 Task: Create a sub task Gather and Analyse Requirements for the task  Implement a new cloud-based quality management system for a company in the project BroaderPath , assign it to team member softage.3@softage.net and update the status of the sub task to  Off Track , set the priority of the sub task to High
Action: Mouse moved to (847, 365)
Screenshot: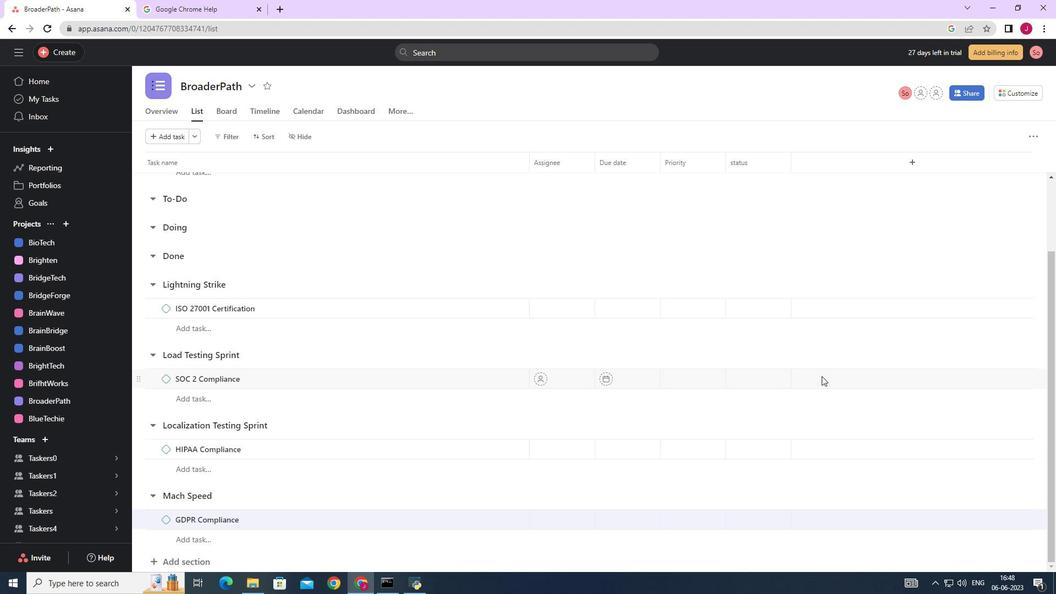 
Action: Mouse scrolled (847, 365) with delta (0, 0)
Screenshot: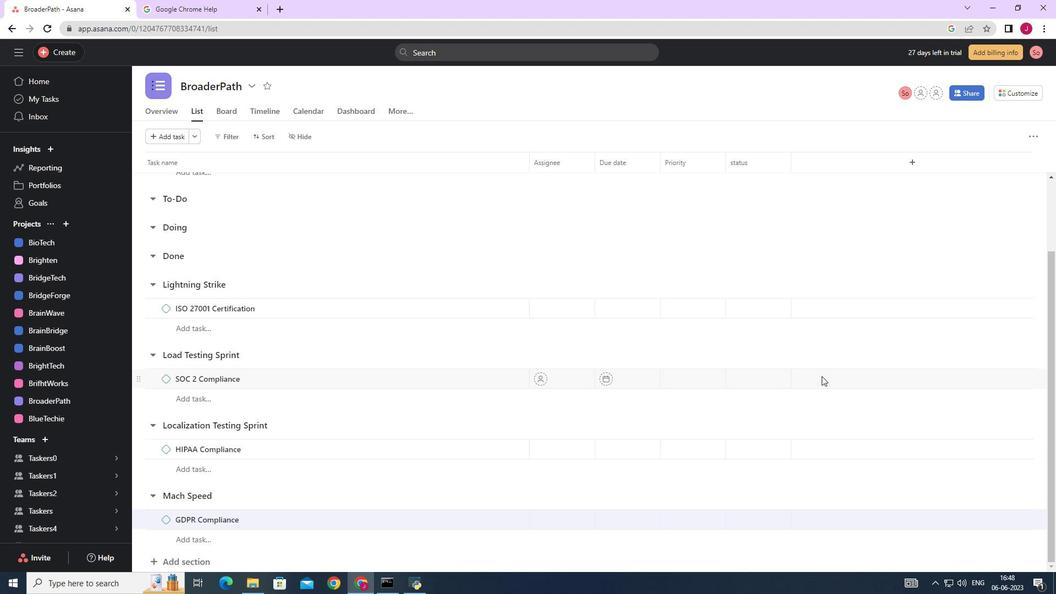 
Action: Mouse moved to (848, 365)
Screenshot: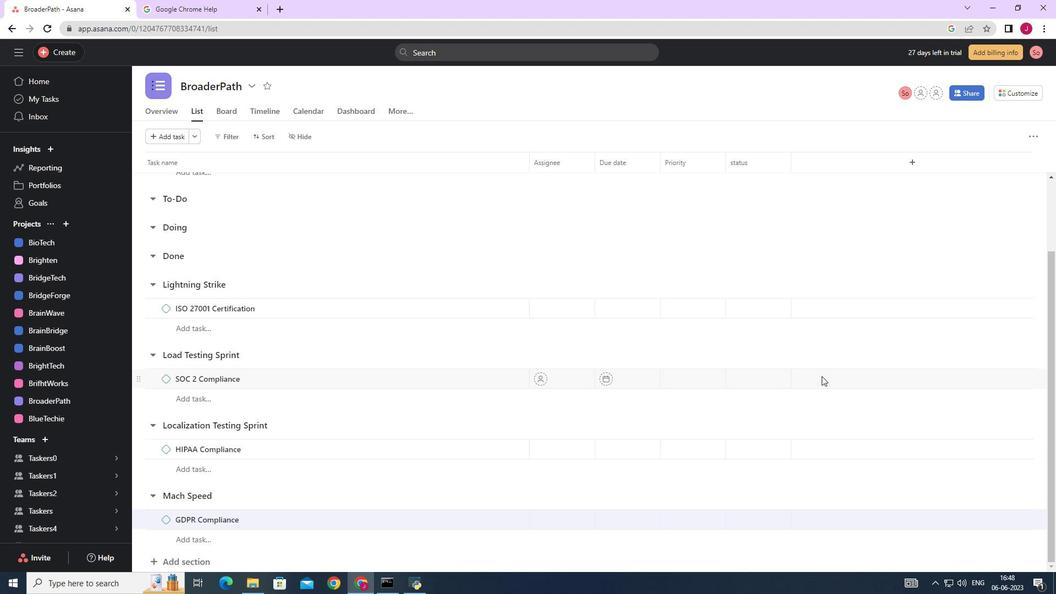 
Action: Mouse scrolled (848, 365) with delta (0, 0)
Screenshot: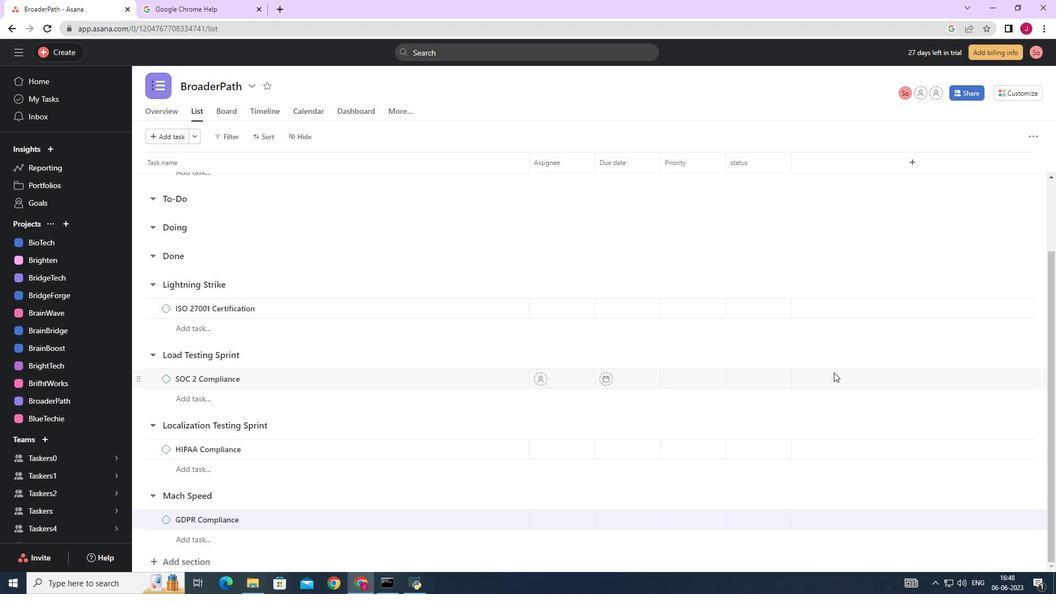 
Action: Mouse moved to (849, 365)
Screenshot: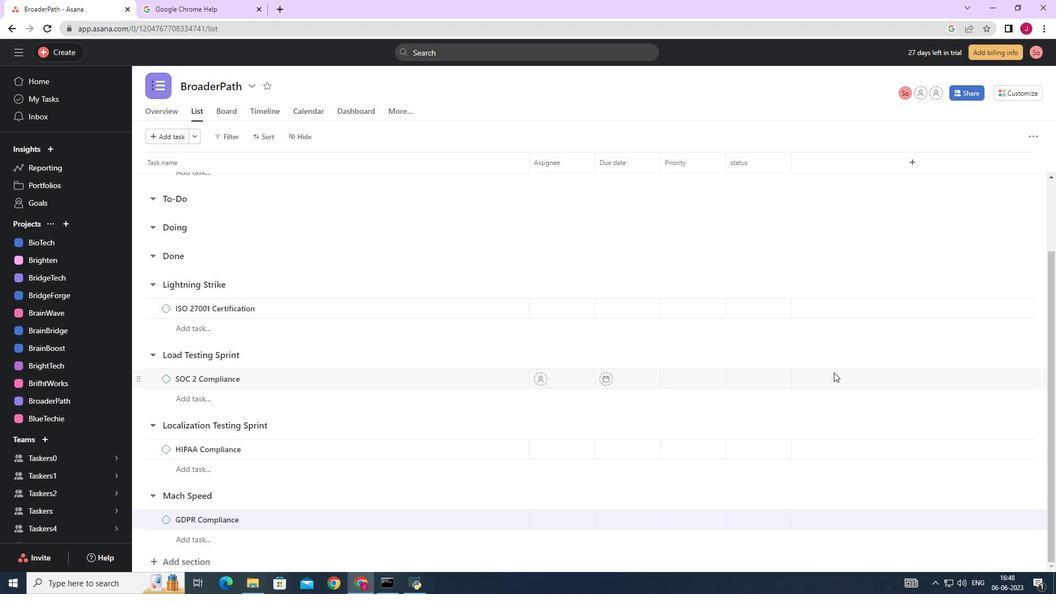 
Action: Mouse scrolled (849, 365) with delta (0, 0)
Screenshot: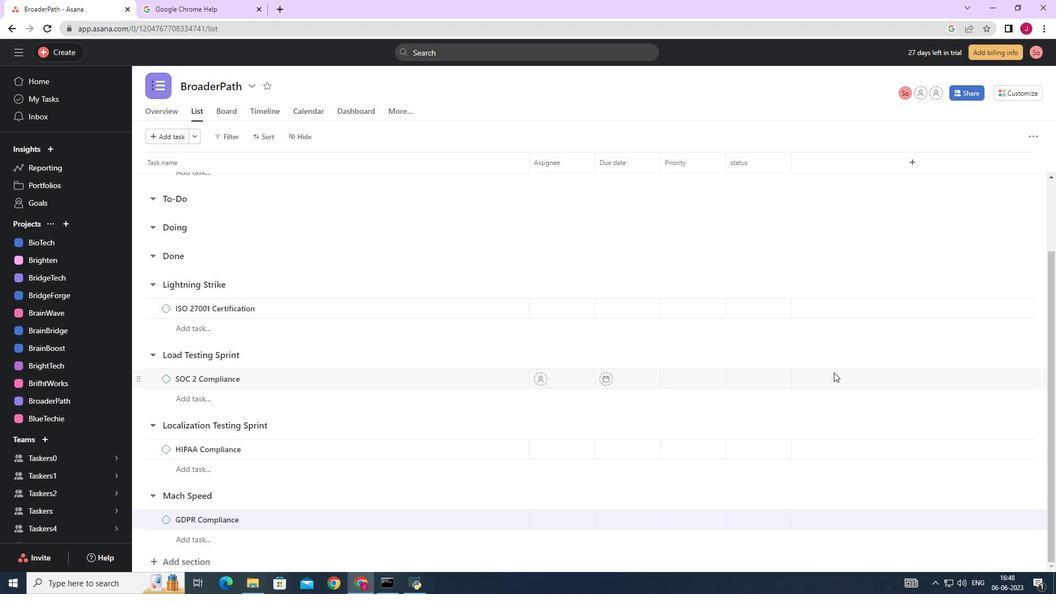 
Action: Mouse moved to (850, 365)
Screenshot: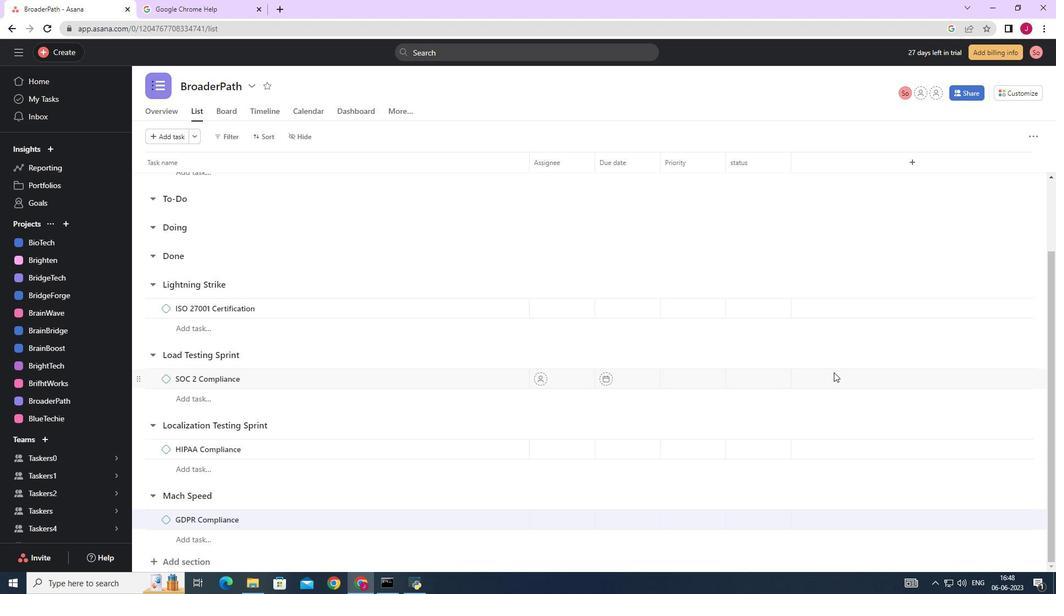 
Action: Mouse scrolled (850, 364) with delta (0, 0)
Screenshot: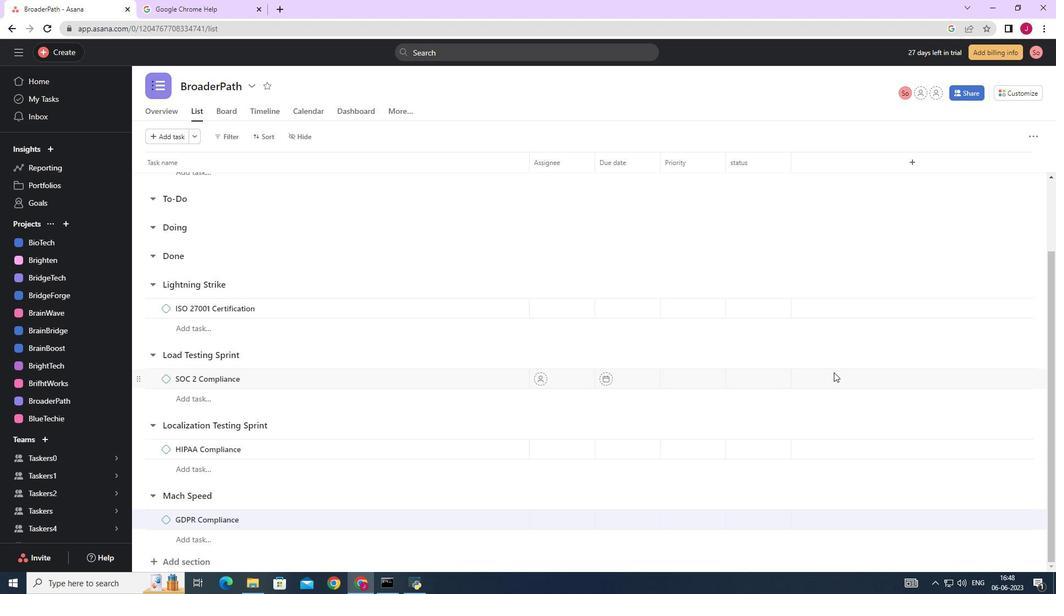
Action: Mouse moved to (853, 362)
Screenshot: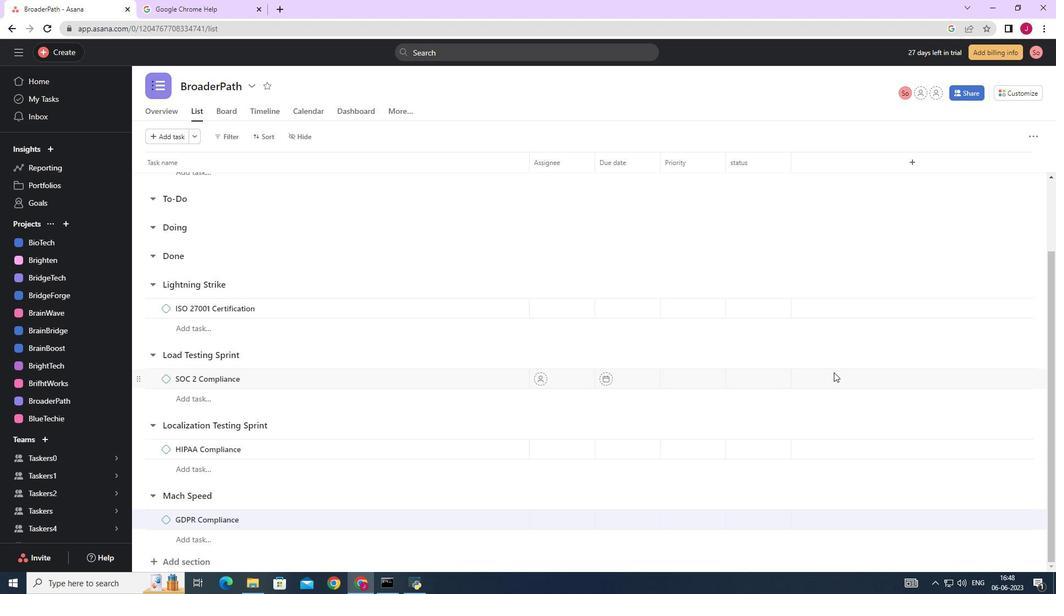 
Action: Mouse scrolled (852, 363) with delta (0, 0)
Screenshot: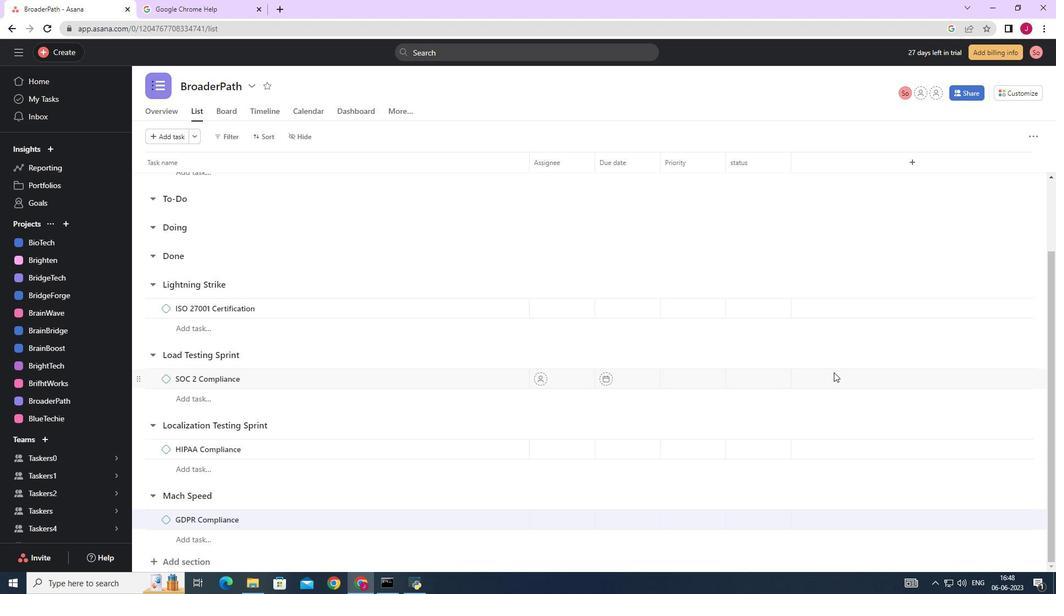 
Action: Mouse moved to (778, 288)
Screenshot: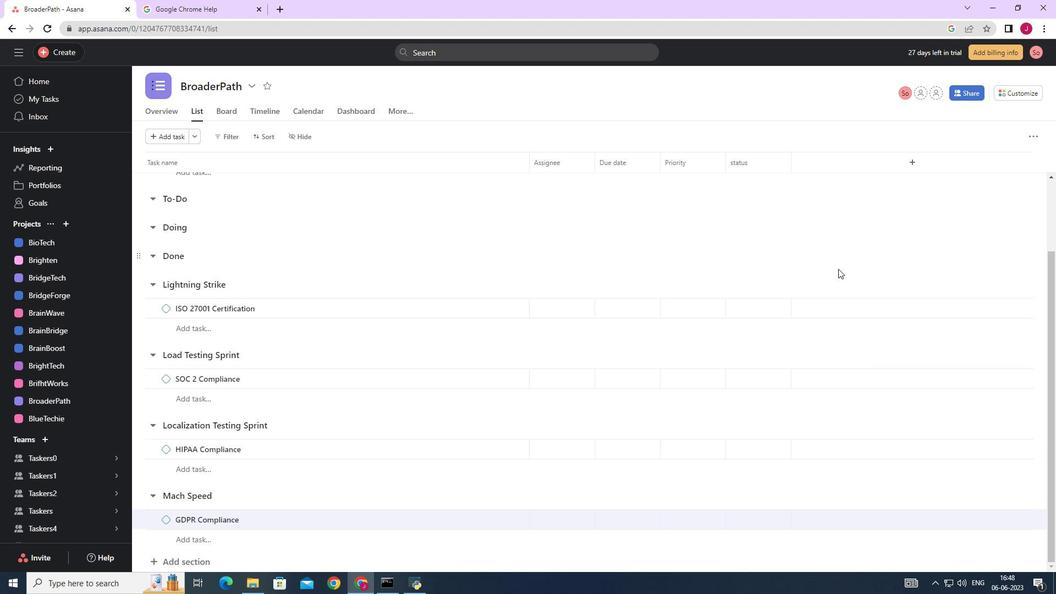 
Action: Mouse scrolled (778, 288) with delta (0, 0)
Screenshot: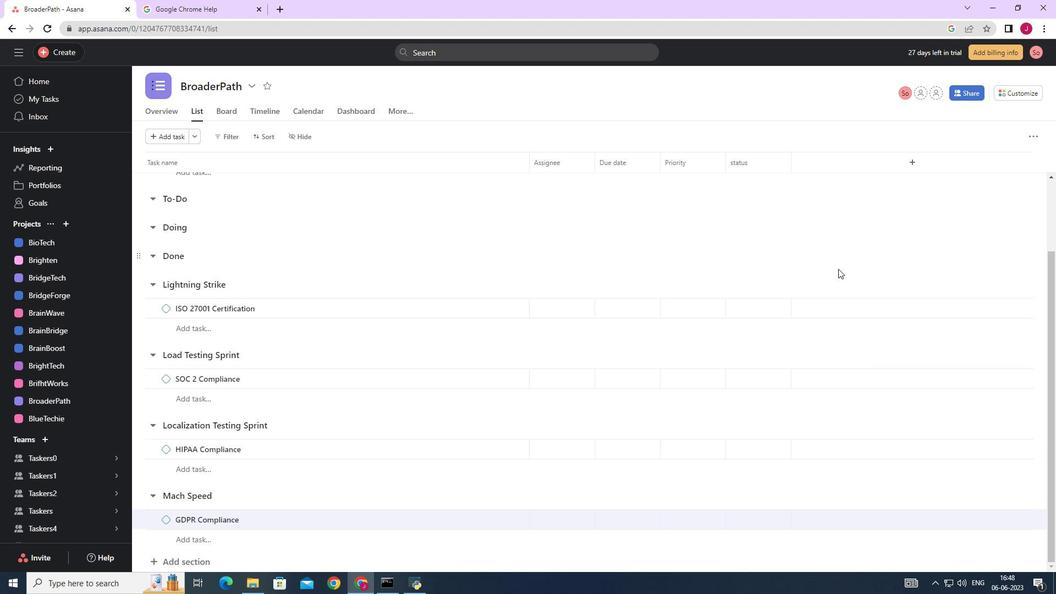 
Action: Mouse moved to (771, 288)
Screenshot: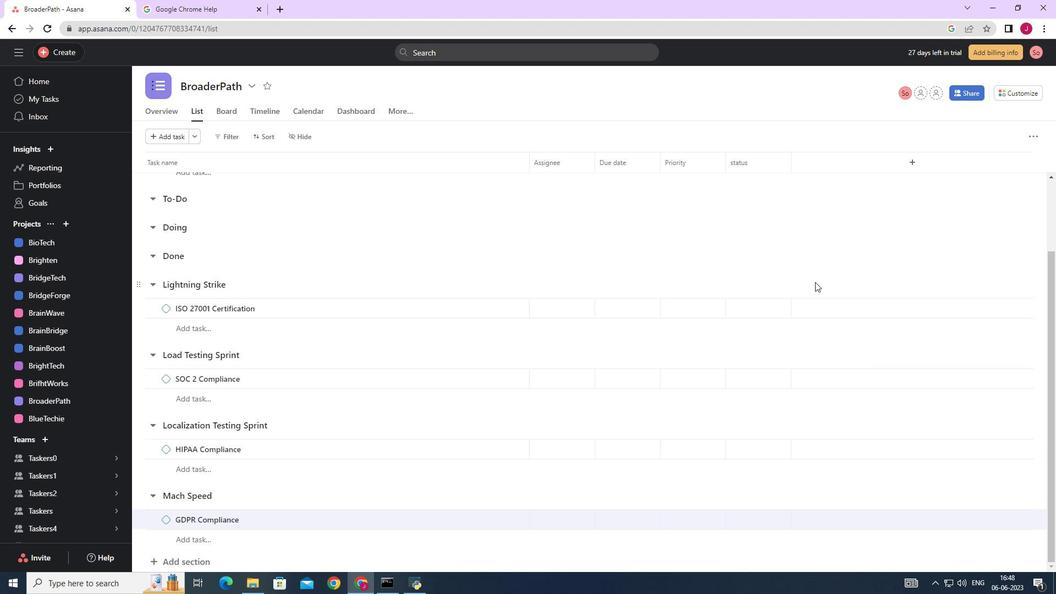 
Action: Mouse scrolled (775, 288) with delta (0, 0)
Screenshot: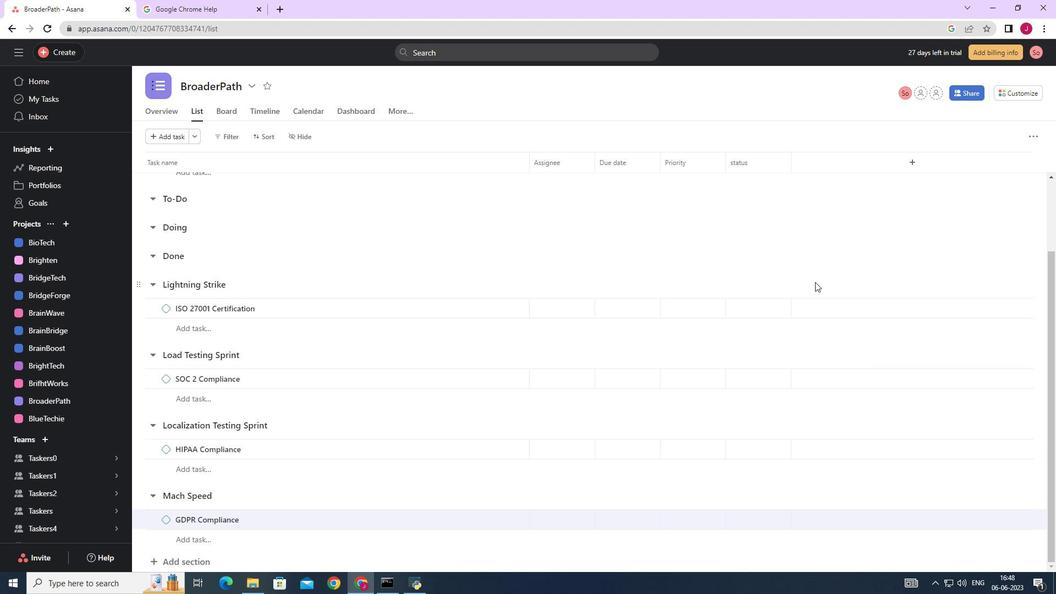
Action: Mouse moved to (764, 288)
Screenshot: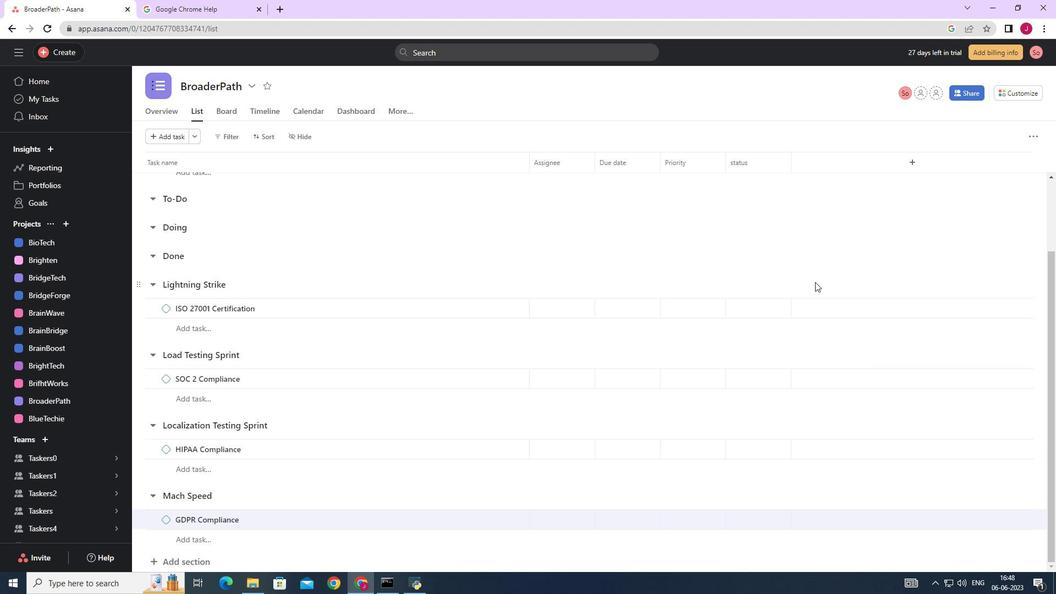 
Action: Mouse scrolled (768, 288) with delta (0, 0)
Screenshot: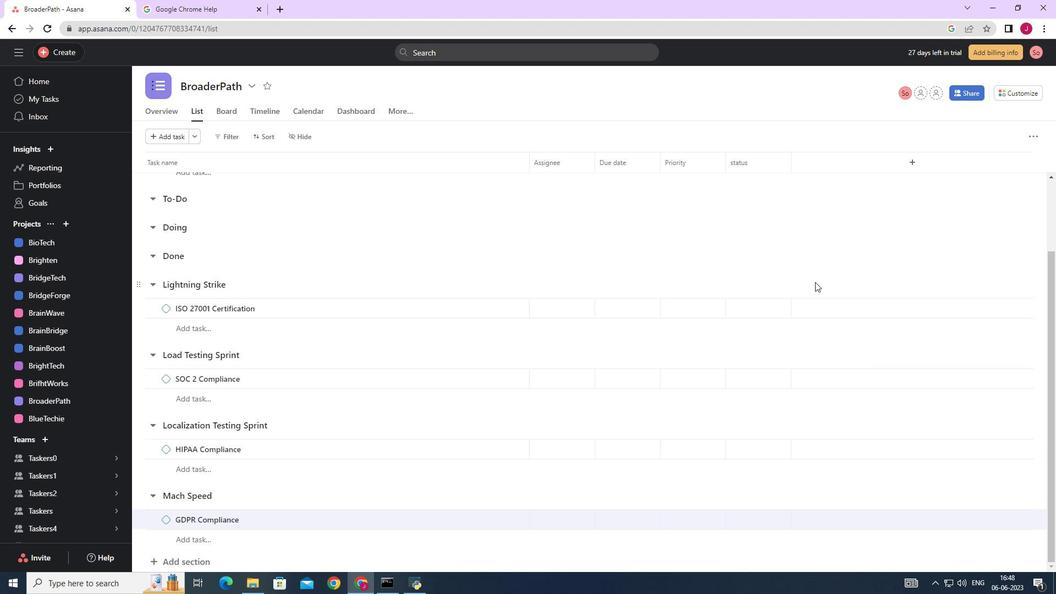 
Action: Mouse moved to (748, 288)
Screenshot: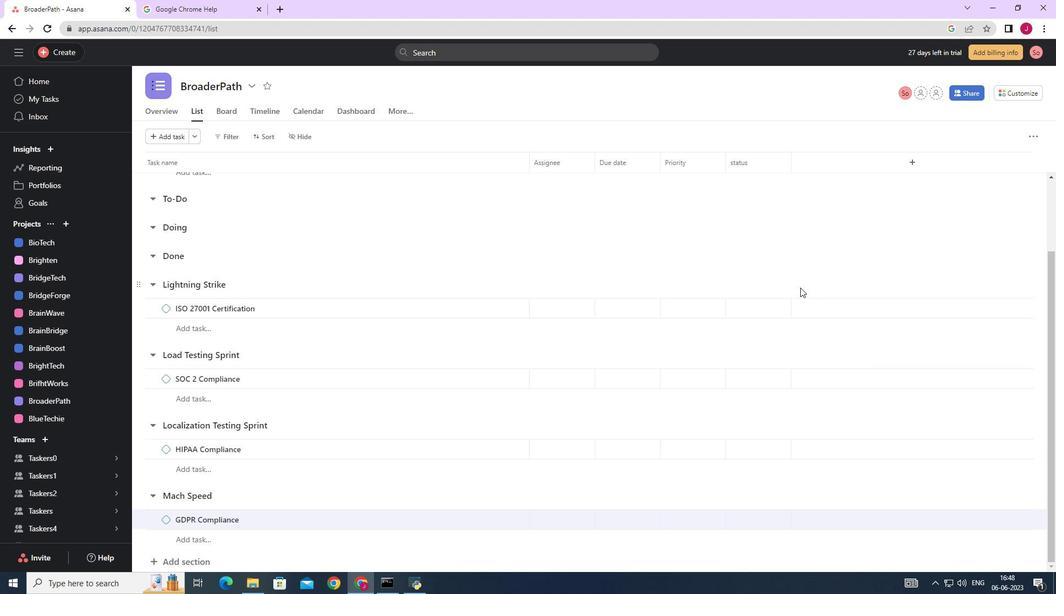 
Action: Mouse scrolled (760, 288) with delta (0, 0)
Screenshot: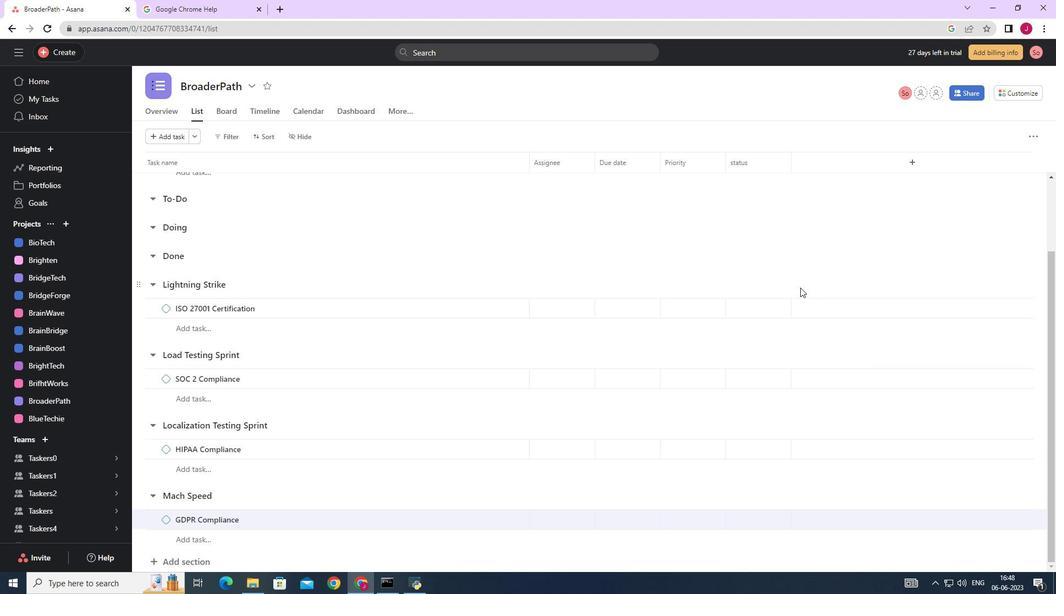 
Action: Mouse moved to (694, 275)
Screenshot: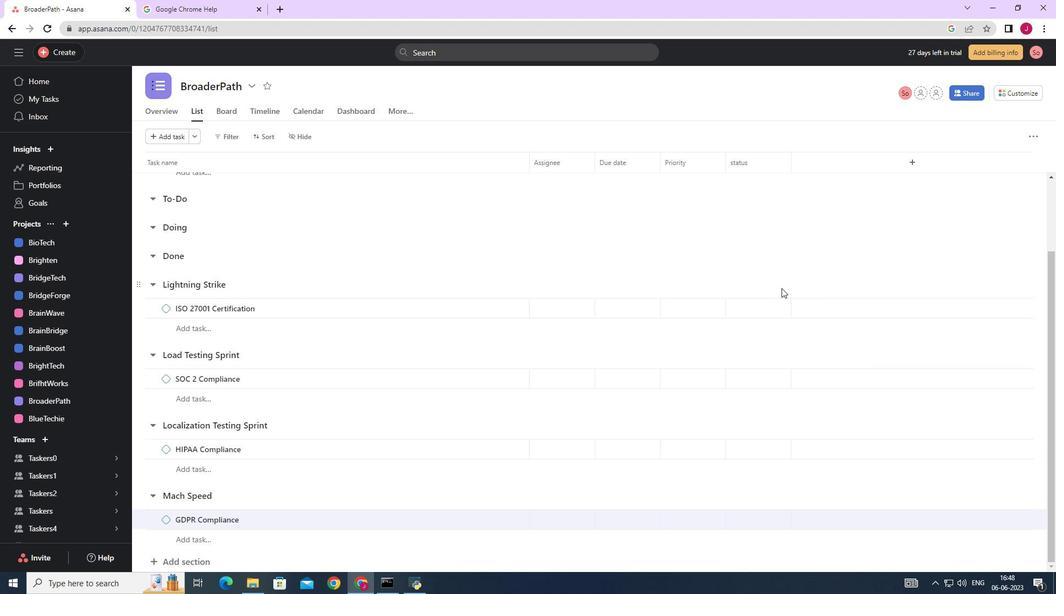 
Action: Mouse scrolled (719, 280) with delta (0, 0)
Screenshot: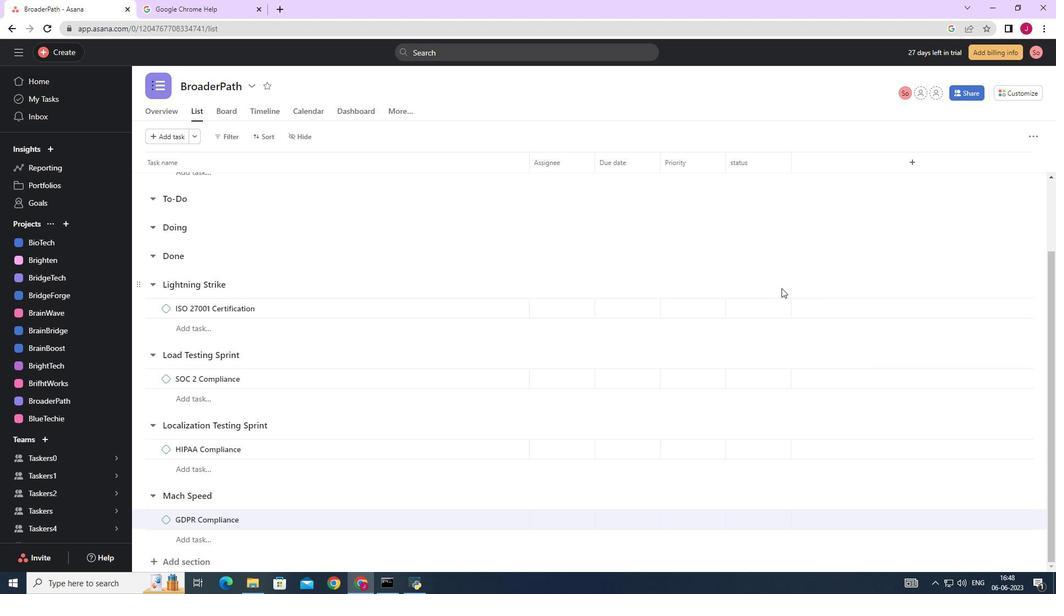 
Action: Mouse moved to (473, 320)
Screenshot: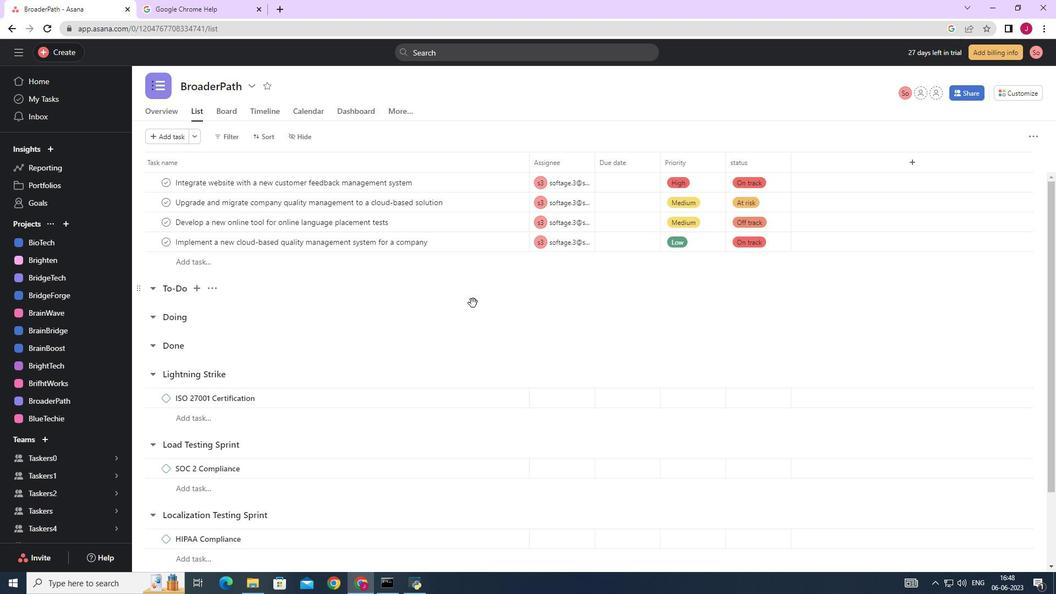 
Action: Mouse scrolled (473, 319) with delta (0, 0)
Screenshot: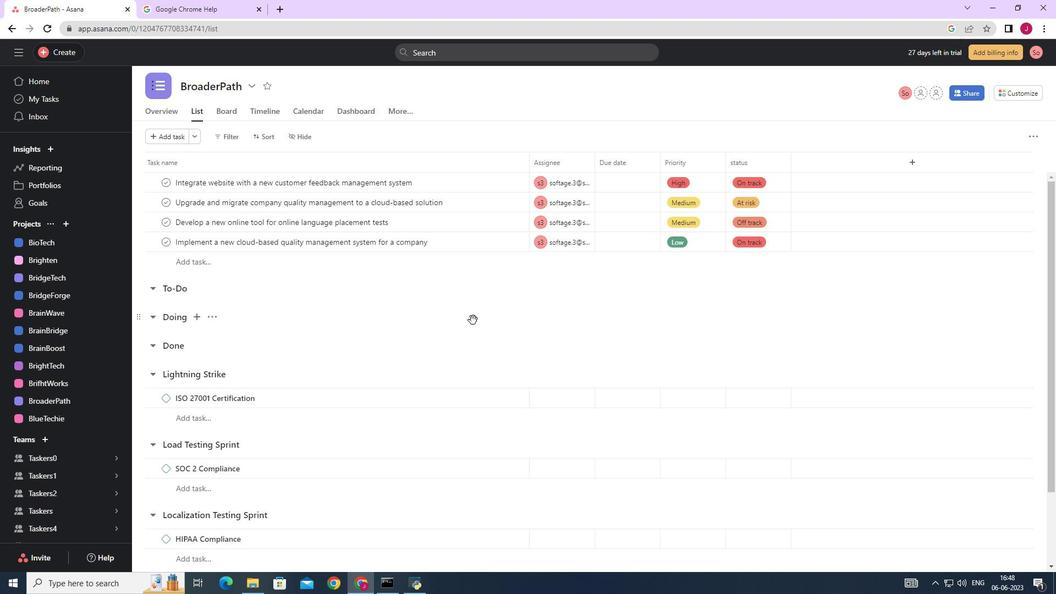 
Action: Mouse scrolled (473, 319) with delta (0, 0)
Screenshot: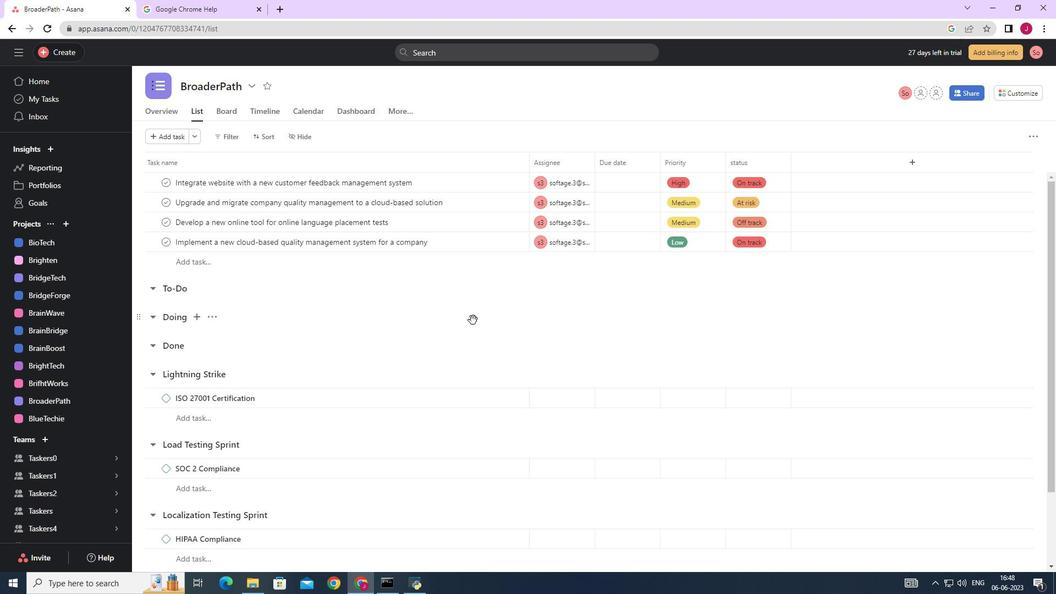 
Action: Mouse scrolled (473, 319) with delta (0, 0)
Screenshot: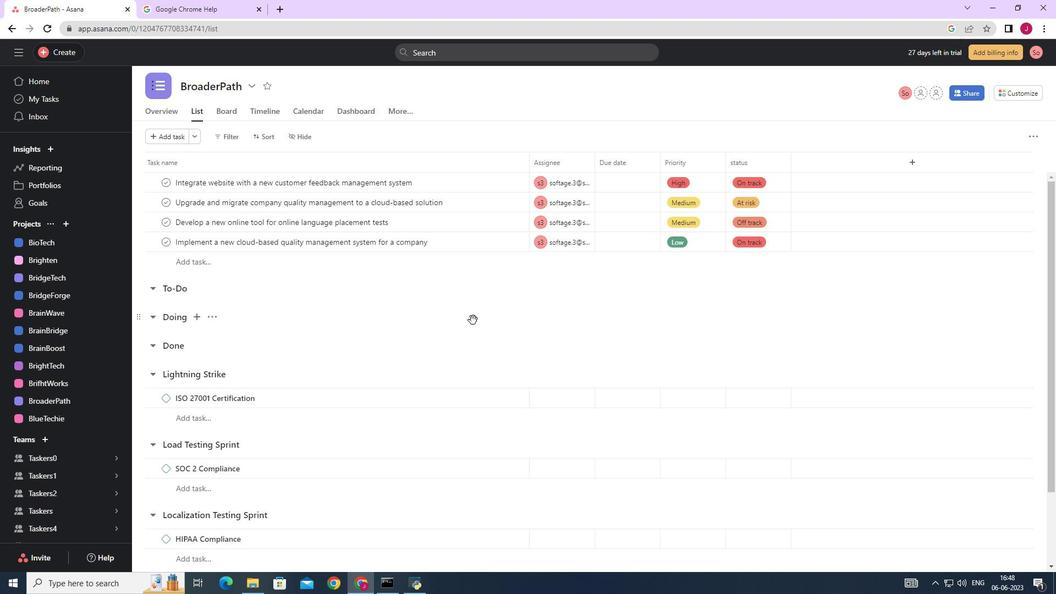 
Action: Mouse scrolled (473, 320) with delta (0, 0)
Screenshot: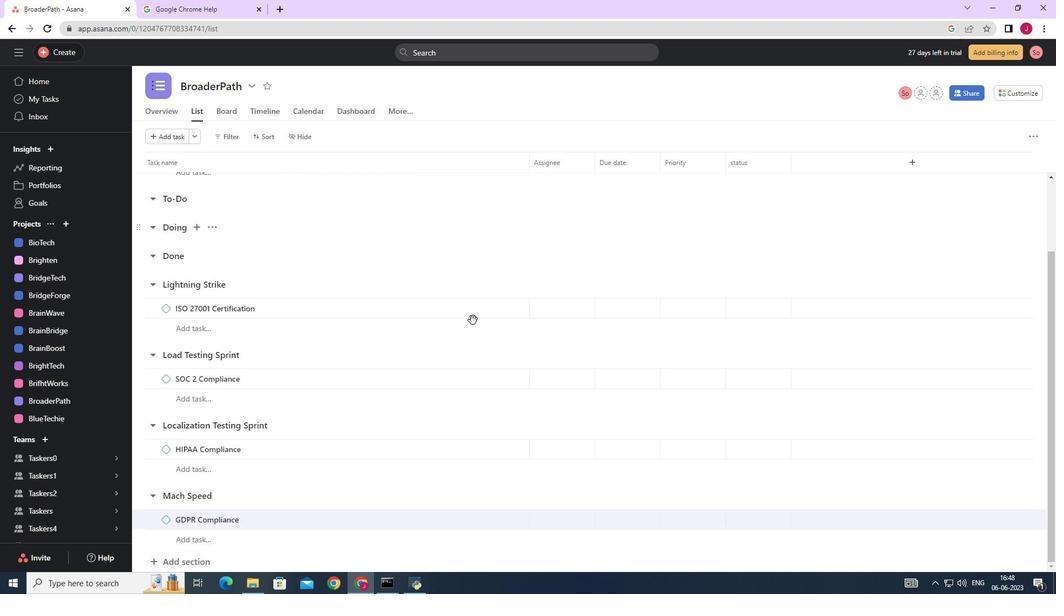 
Action: Mouse scrolled (473, 320) with delta (0, 0)
Screenshot: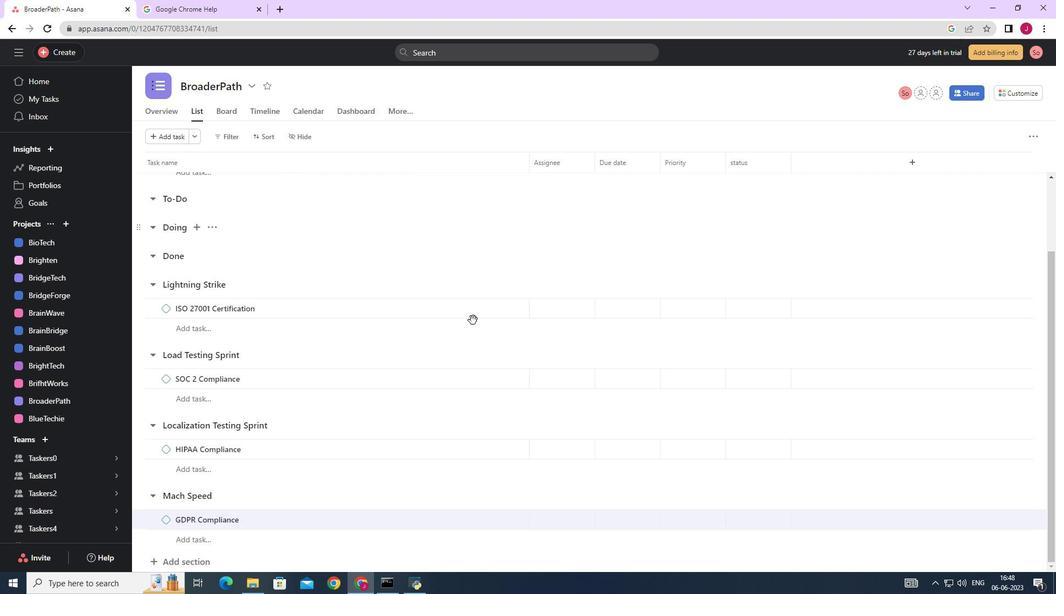 
Action: Mouse scrolled (473, 320) with delta (0, 0)
Screenshot: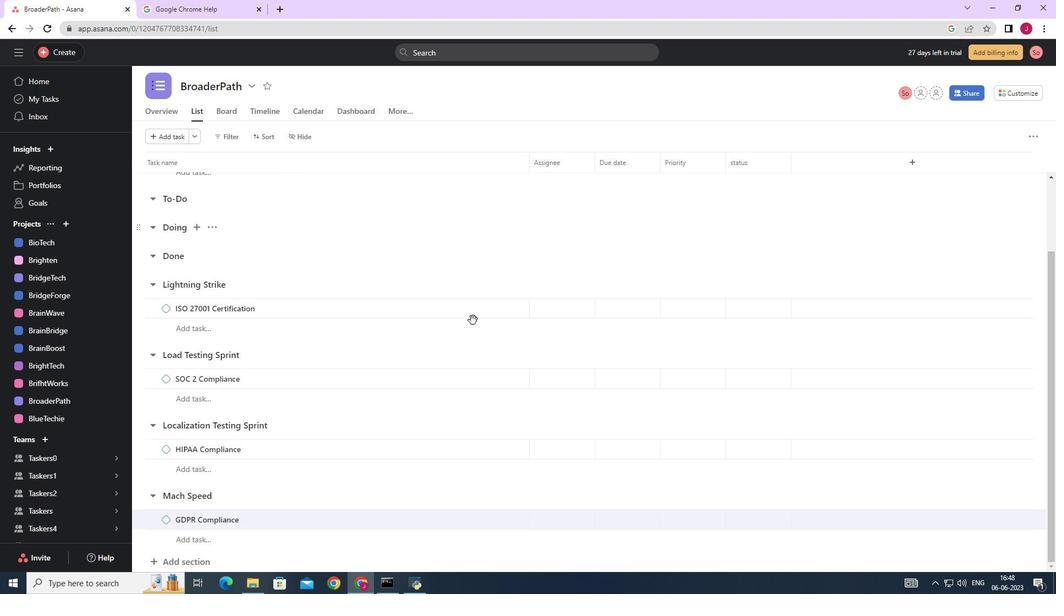 
Action: Mouse scrolled (473, 320) with delta (0, 0)
Screenshot: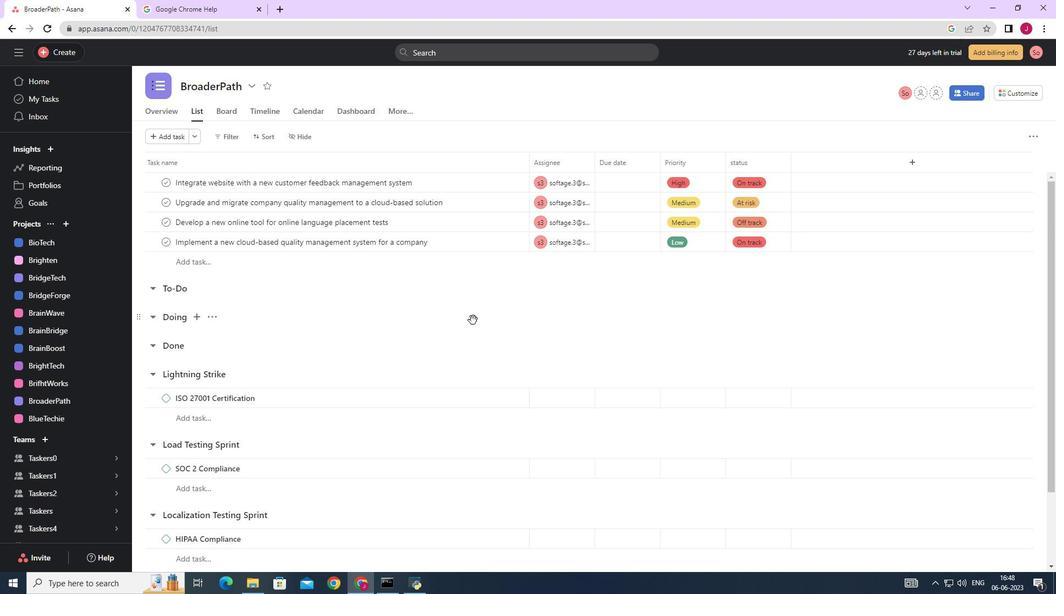 
Action: Mouse moved to (472, 239)
Screenshot: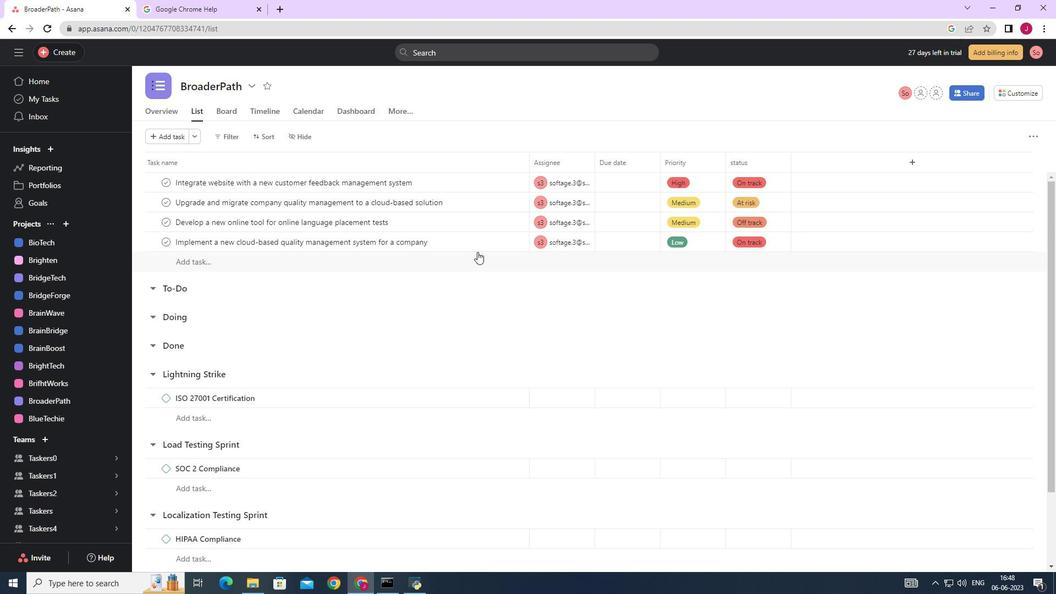 
Action: Mouse pressed left at (472, 239)
Screenshot: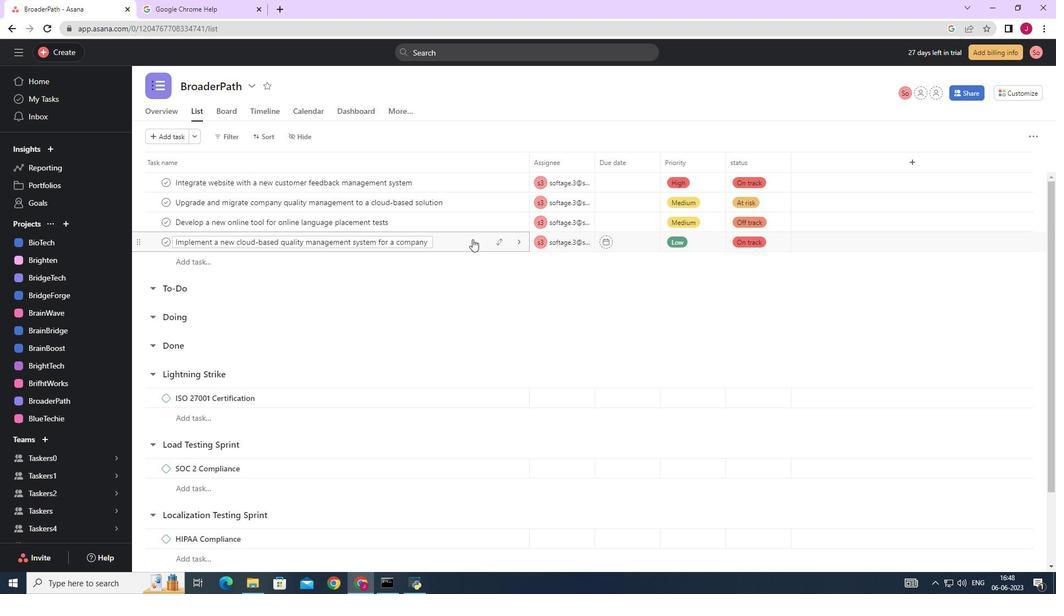
Action: Mouse moved to (830, 409)
Screenshot: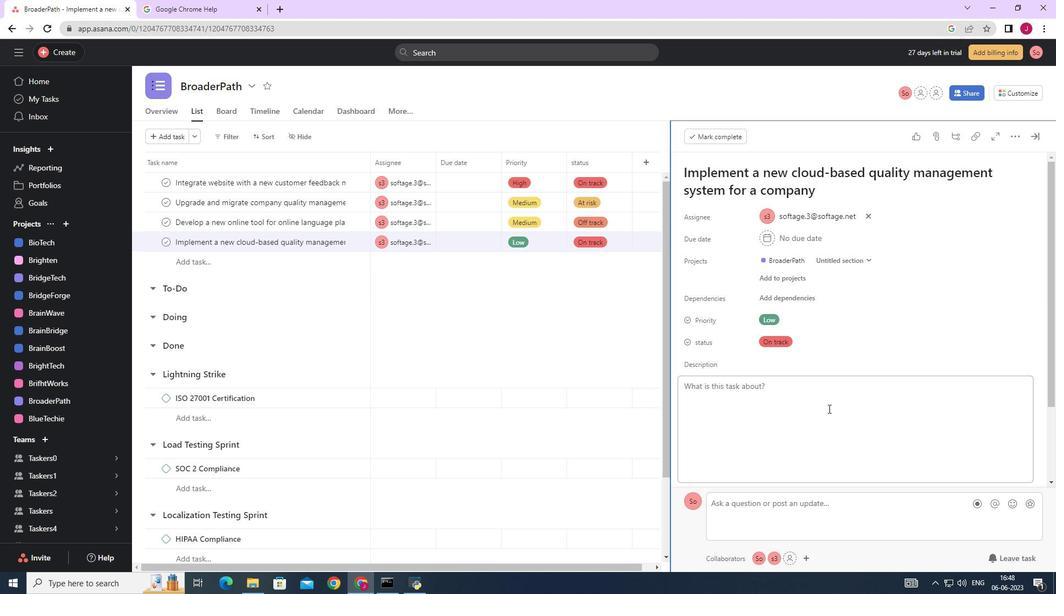 
Action: Mouse scrolled (830, 409) with delta (0, 0)
Screenshot: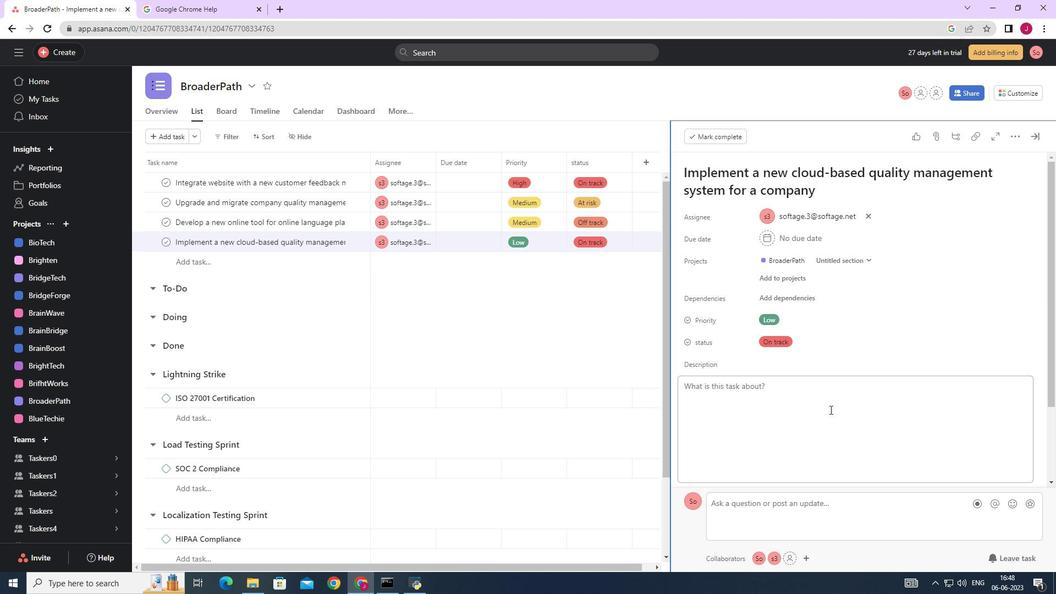 
Action: Mouse scrolled (830, 409) with delta (0, 0)
Screenshot: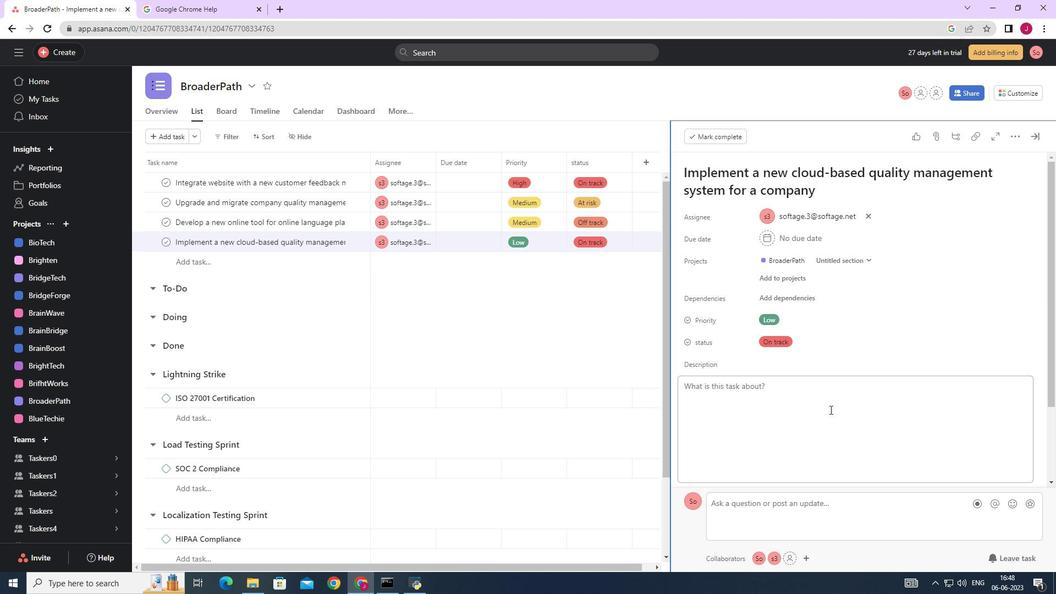 
Action: Mouse scrolled (830, 409) with delta (0, 0)
Screenshot: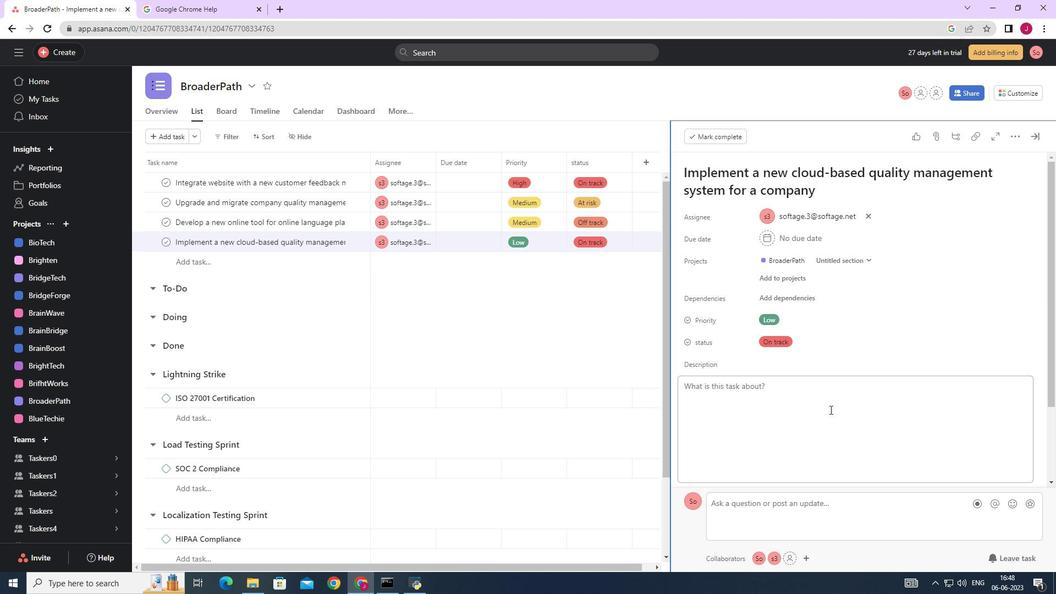 
Action: Mouse scrolled (830, 409) with delta (0, 0)
Screenshot: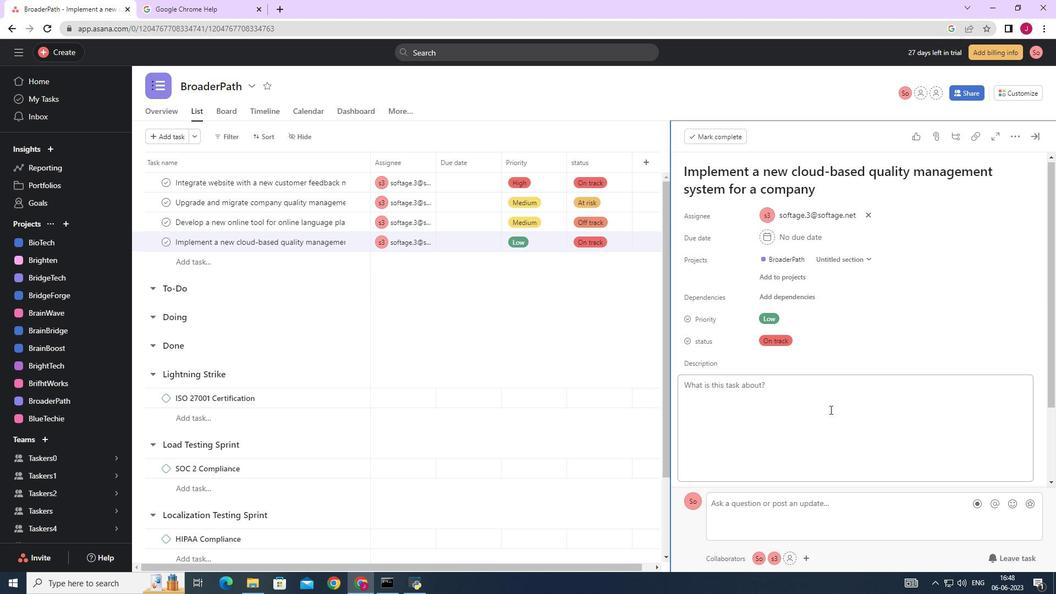 
Action: Mouse scrolled (830, 409) with delta (0, 0)
Screenshot: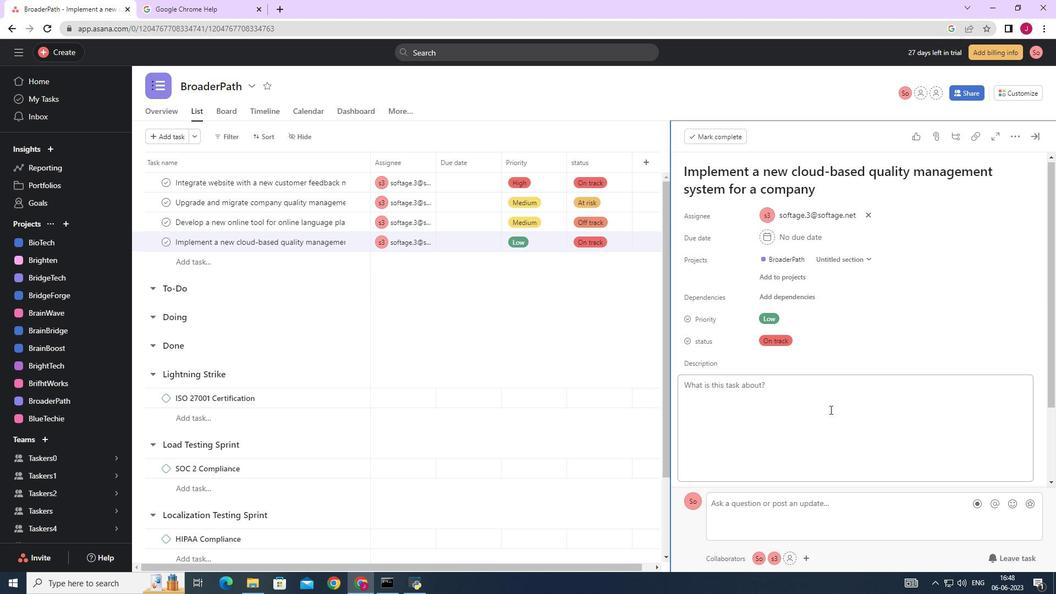 
Action: Mouse scrolled (830, 409) with delta (0, 0)
Screenshot: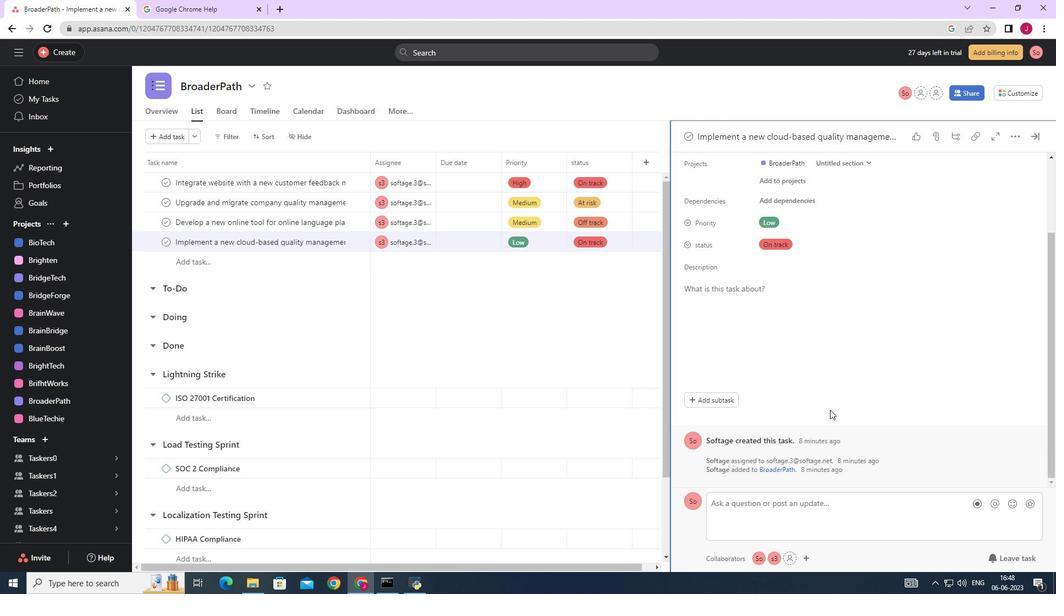 
Action: Mouse moved to (770, 324)
Screenshot: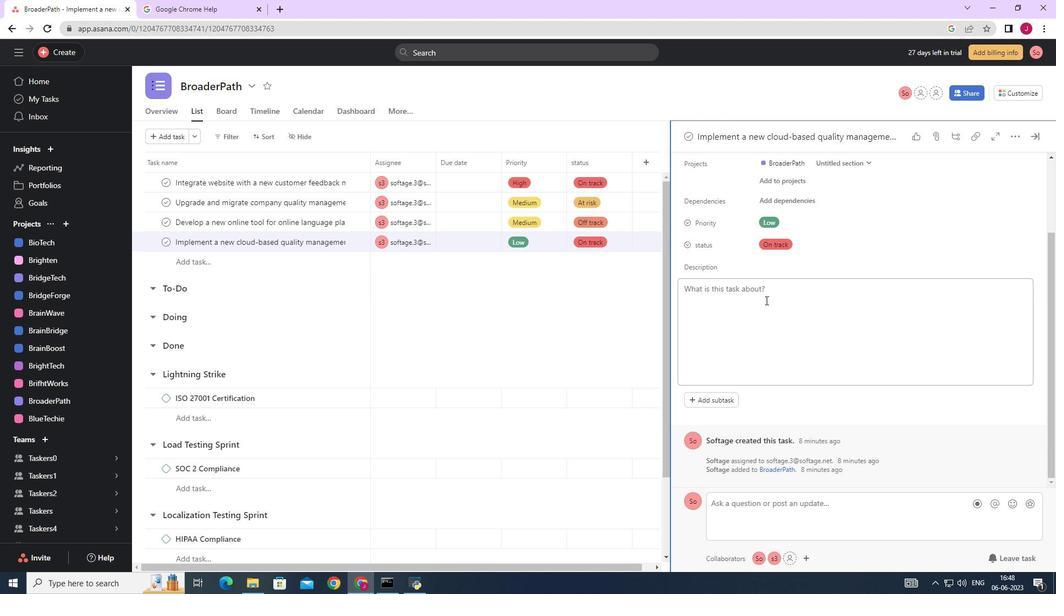 
Action: Mouse scrolled (770, 324) with delta (0, 0)
Screenshot: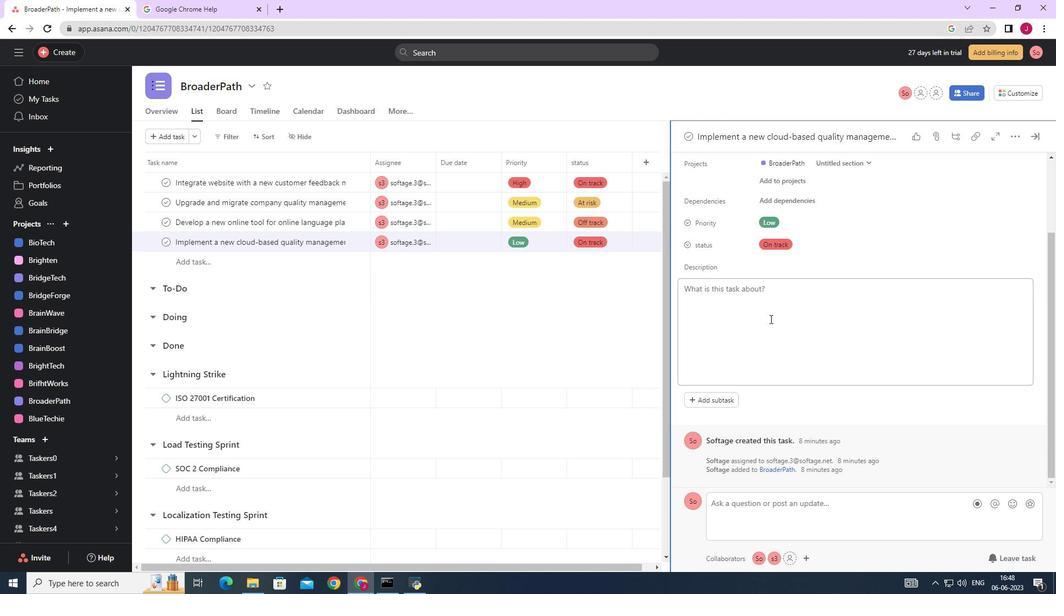 
Action: Mouse scrolled (770, 324) with delta (0, 0)
Screenshot: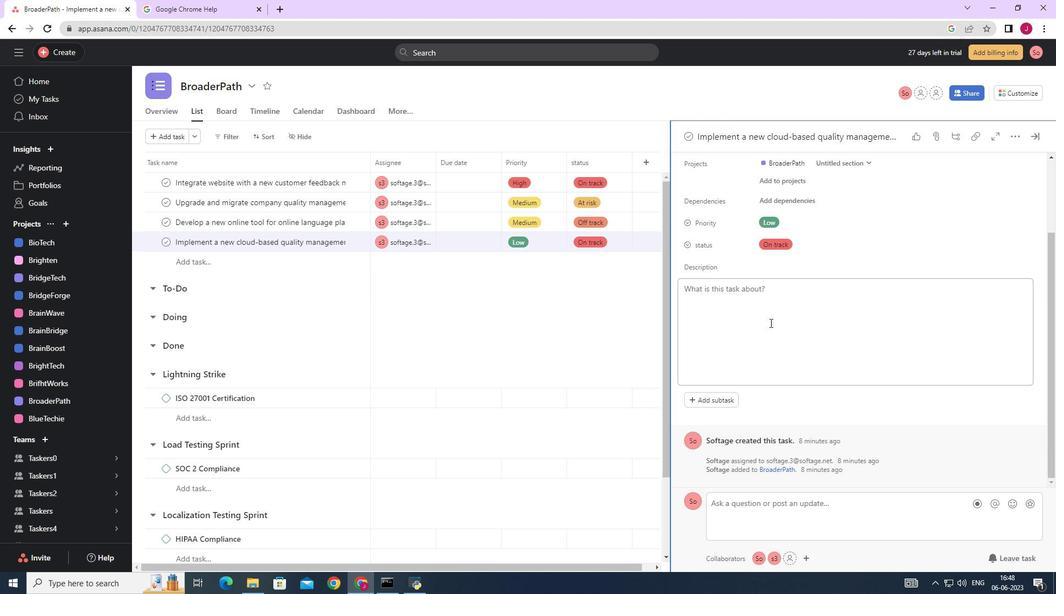 
Action: Mouse scrolled (770, 324) with delta (0, 0)
Screenshot: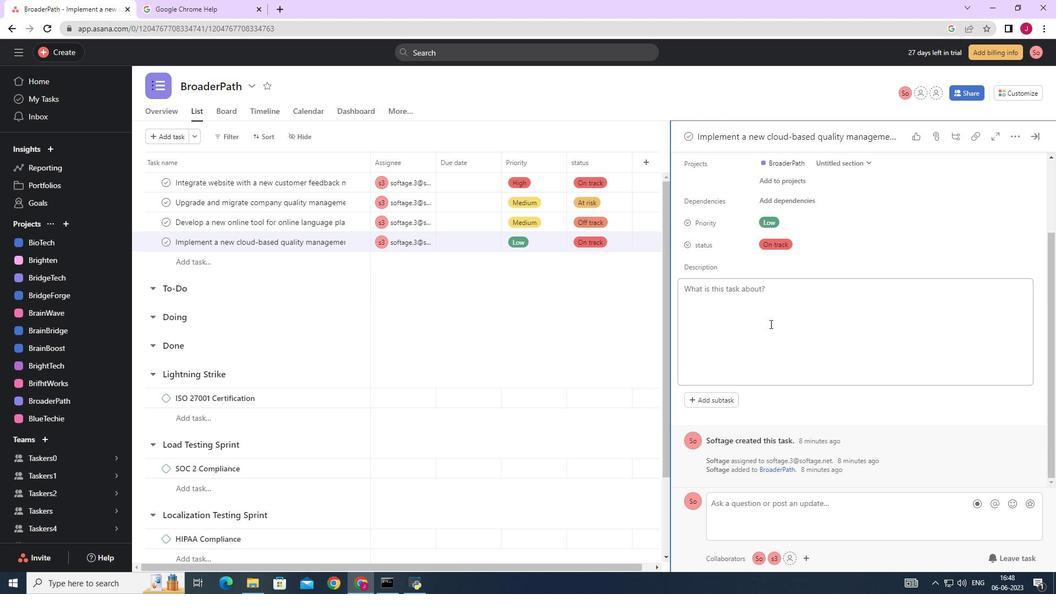 
Action: Mouse moved to (763, 326)
Screenshot: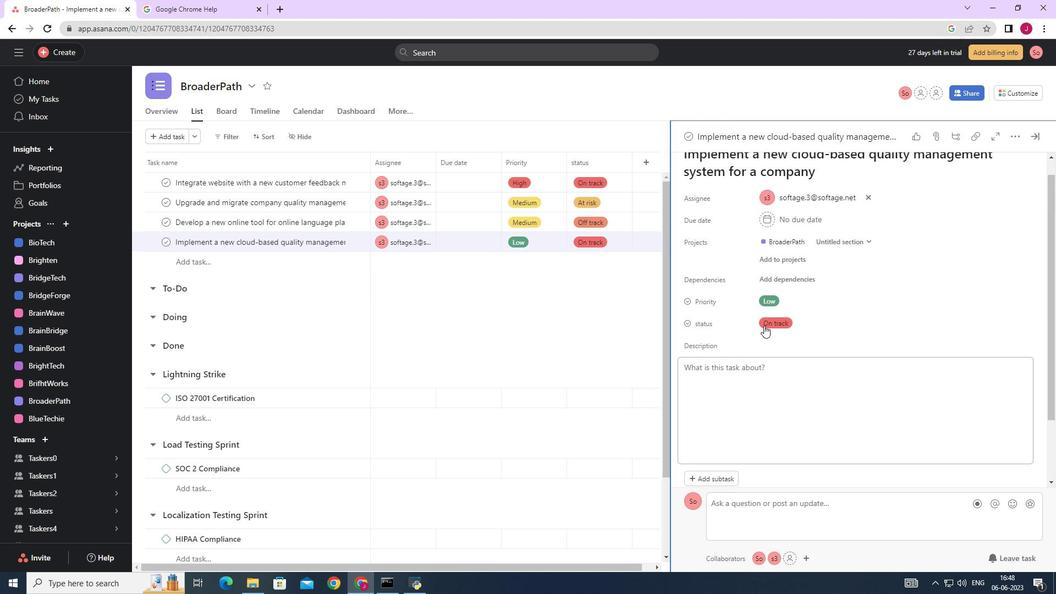 
Action: Mouse scrolled (763, 325) with delta (0, 0)
Screenshot: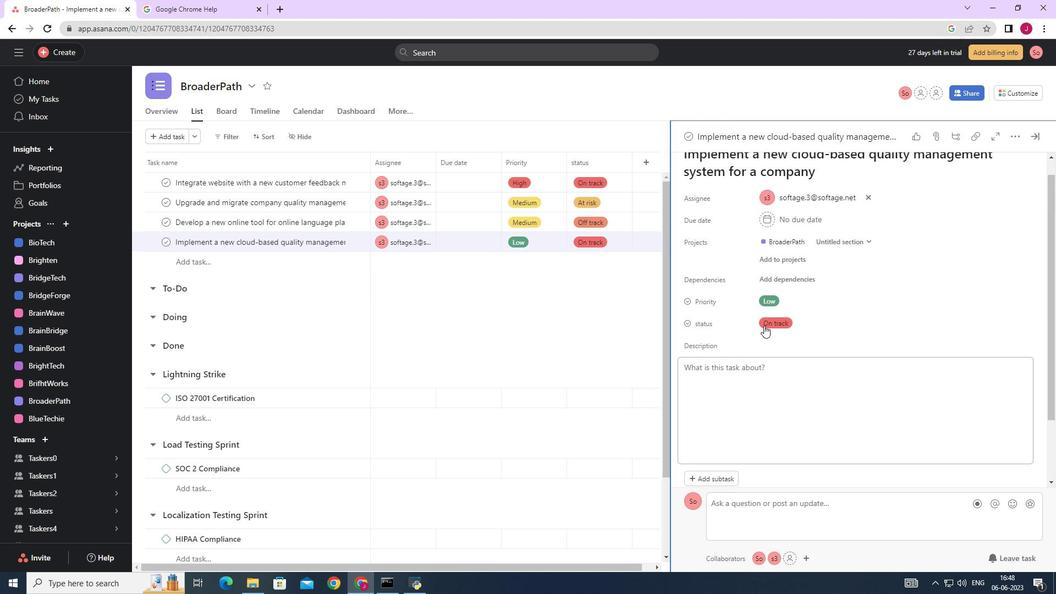 
Action: Mouse moved to (760, 332)
Screenshot: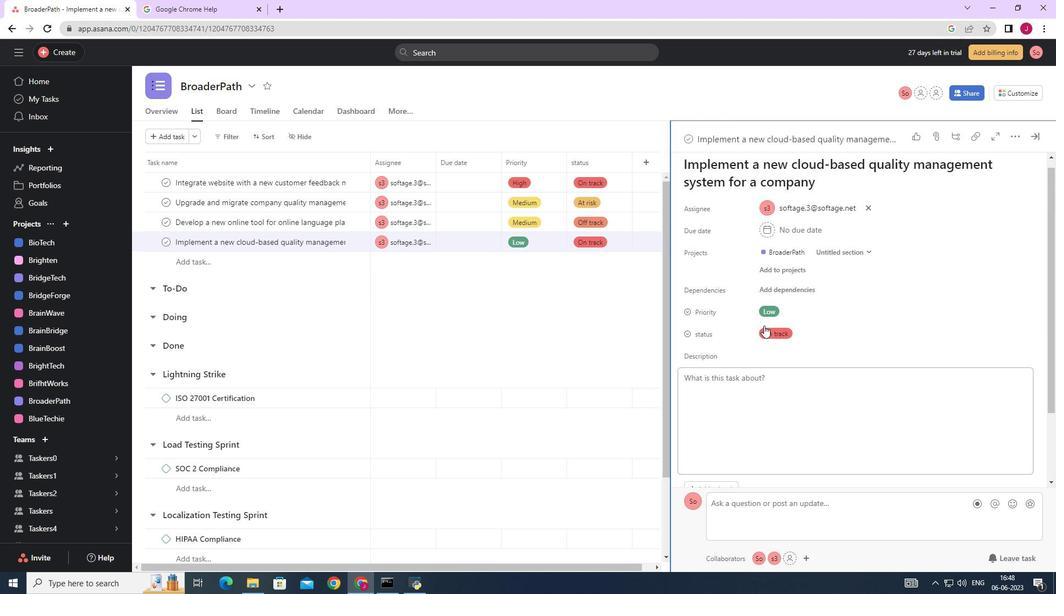 
Action: Mouse scrolled (761, 329) with delta (0, 0)
Screenshot: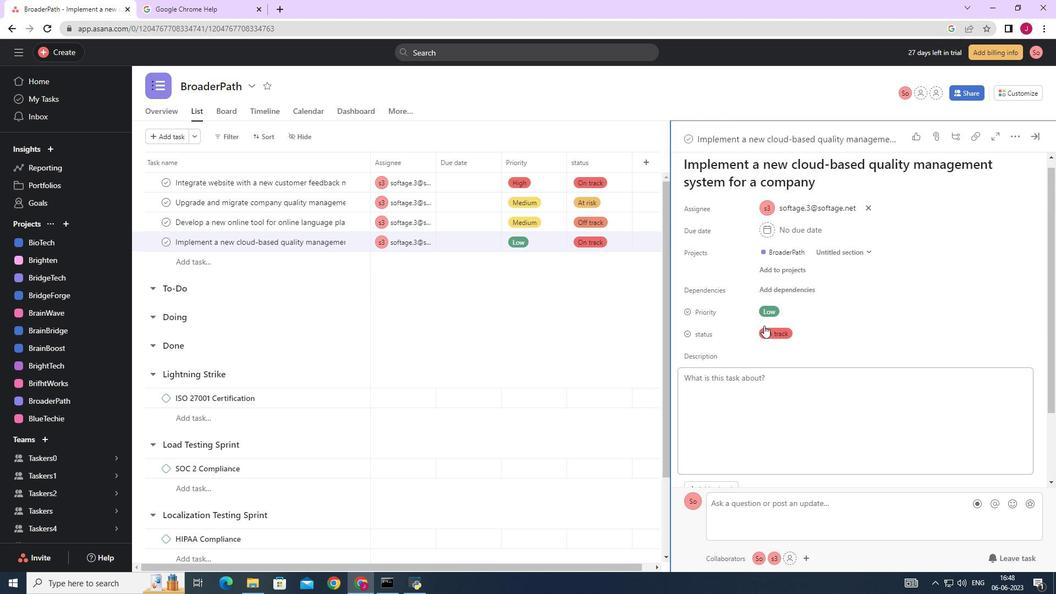 
Action: Mouse moved to (760, 339)
Screenshot: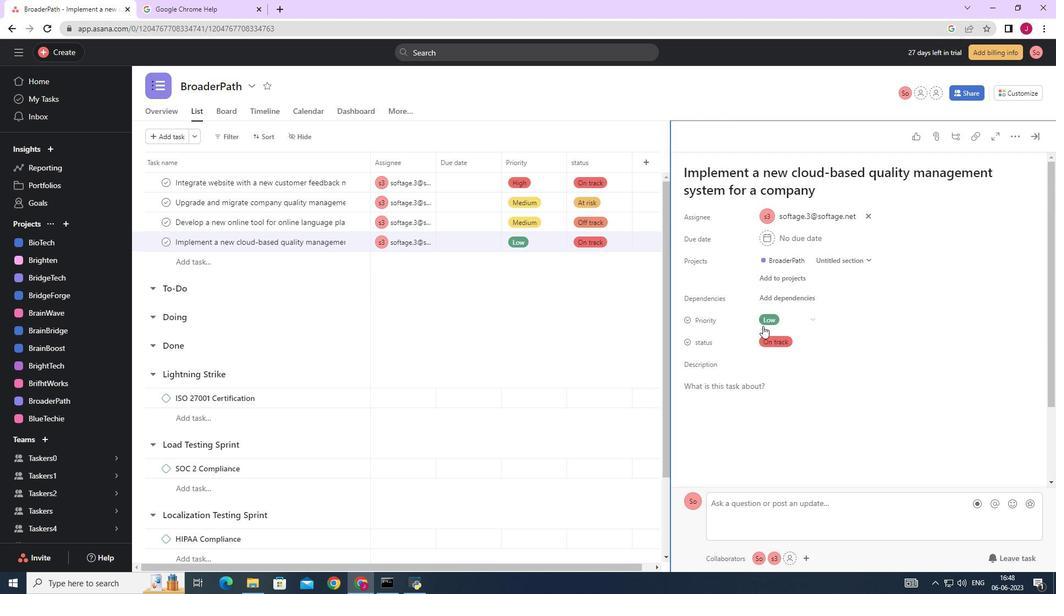 
Action: Mouse scrolled (760, 335) with delta (0, 0)
Screenshot: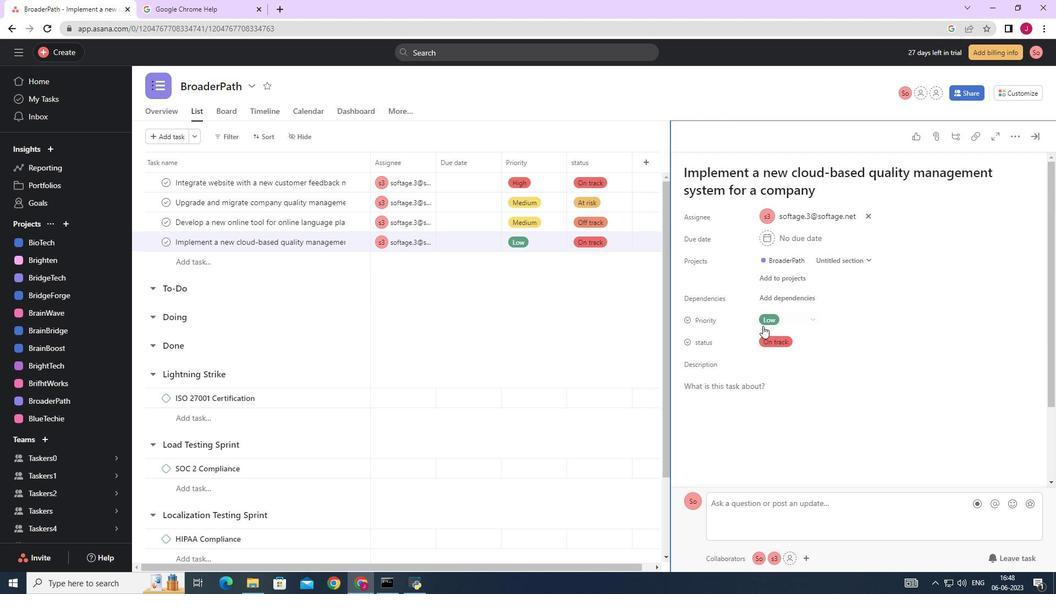 
Action: Mouse moved to (760, 341)
Screenshot: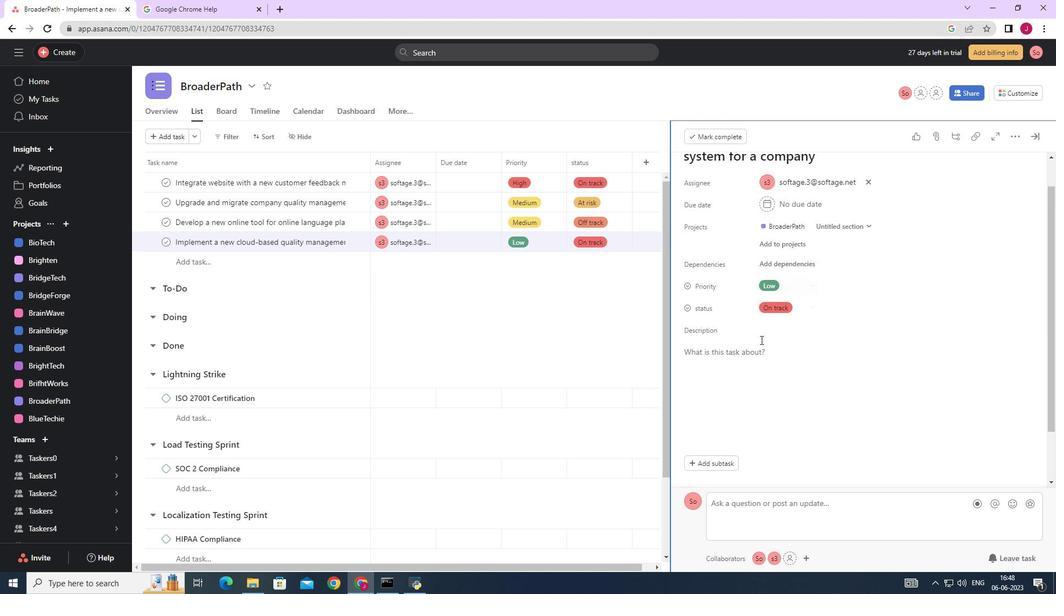 
Action: Mouse scrolled (760, 341) with delta (0, 0)
Screenshot: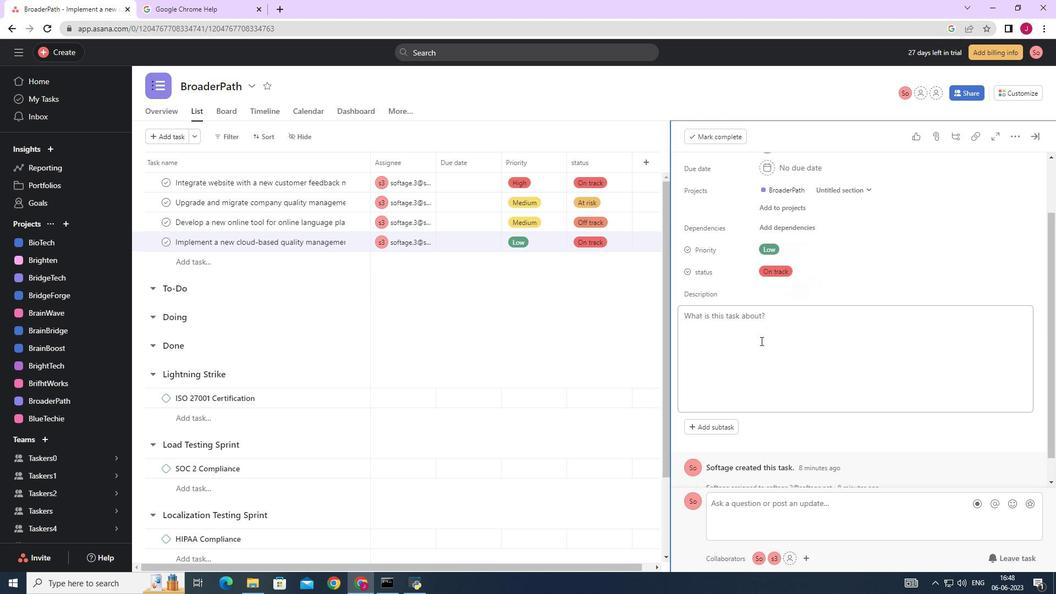 
Action: Mouse scrolled (760, 341) with delta (0, 0)
Screenshot: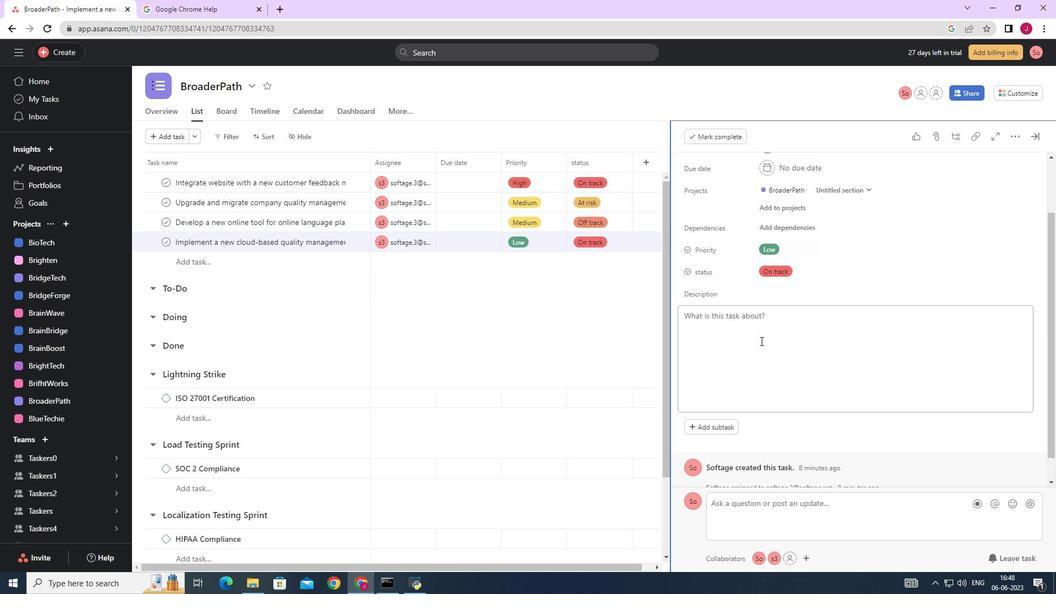 
Action: Mouse moved to (760, 342)
Screenshot: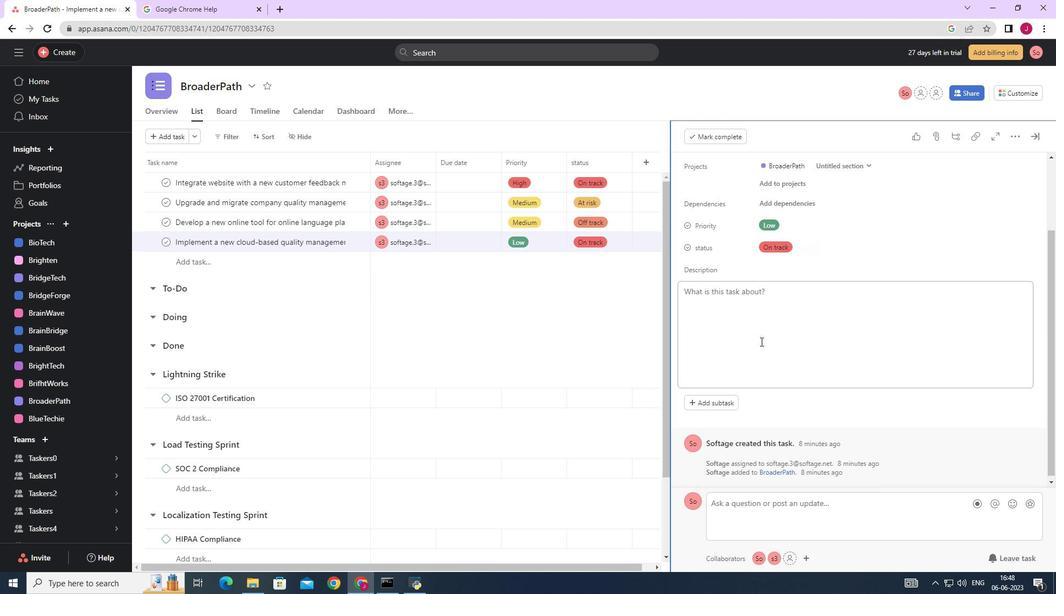 
Action: Mouse scrolled (760, 342) with delta (0, 0)
Screenshot: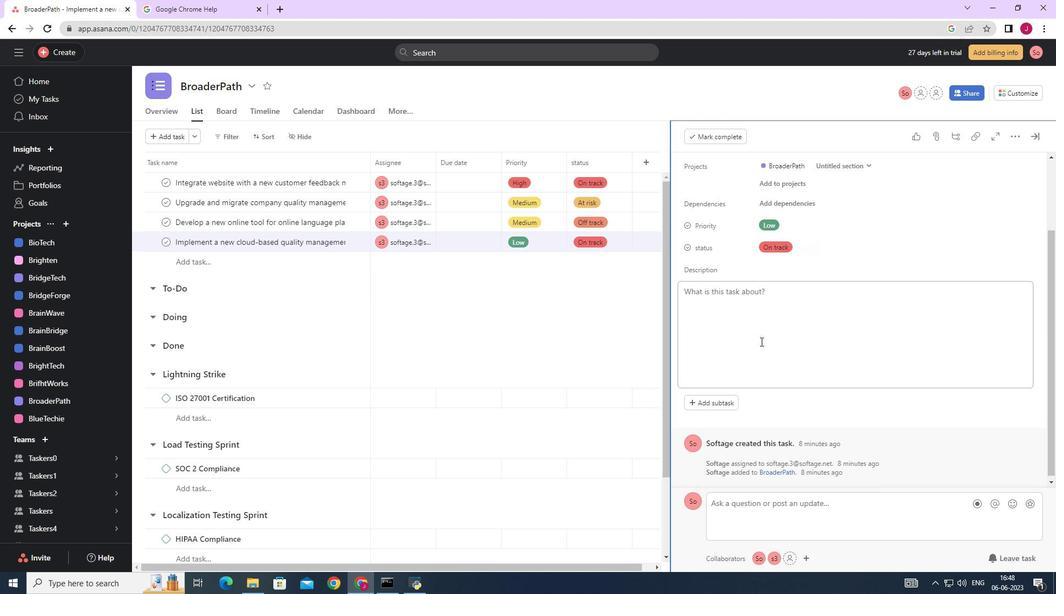 
Action: Mouse moved to (719, 398)
Screenshot: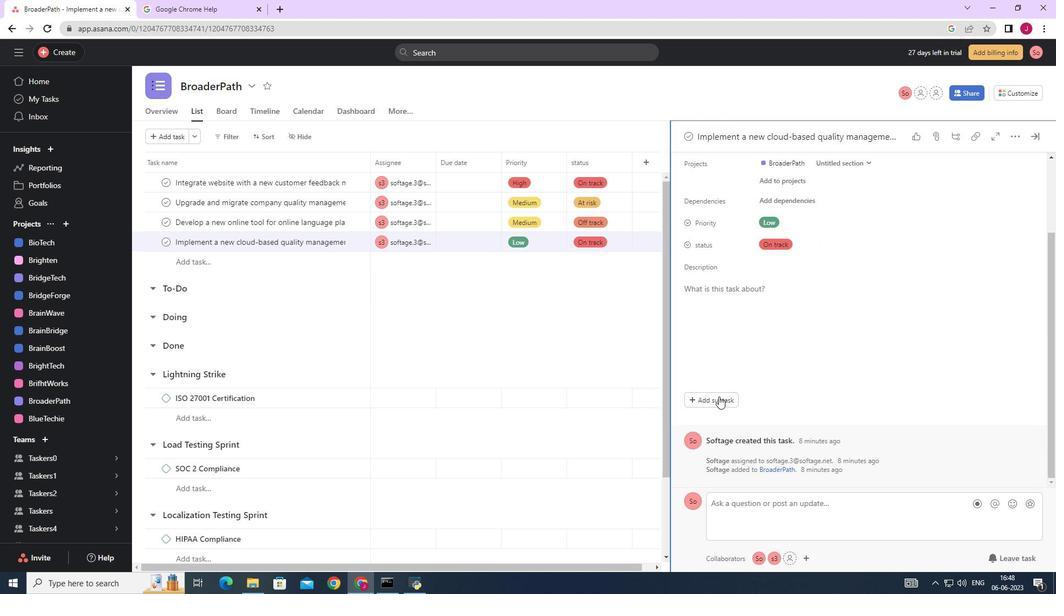 
Action: Mouse pressed left at (719, 398)
Screenshot: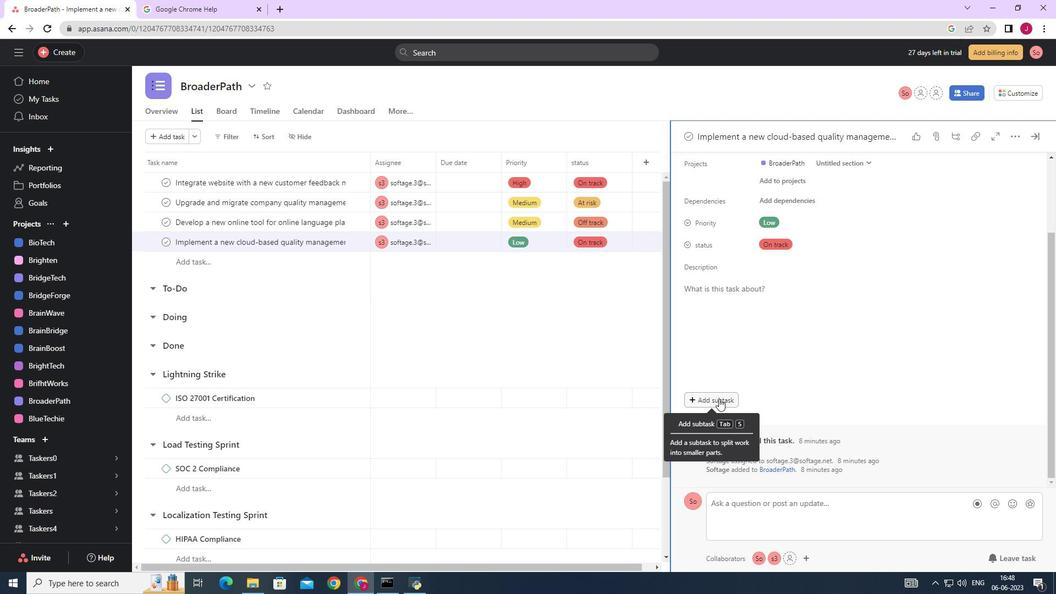 
Action: Mouse moved to (716, 396)
Screenshot: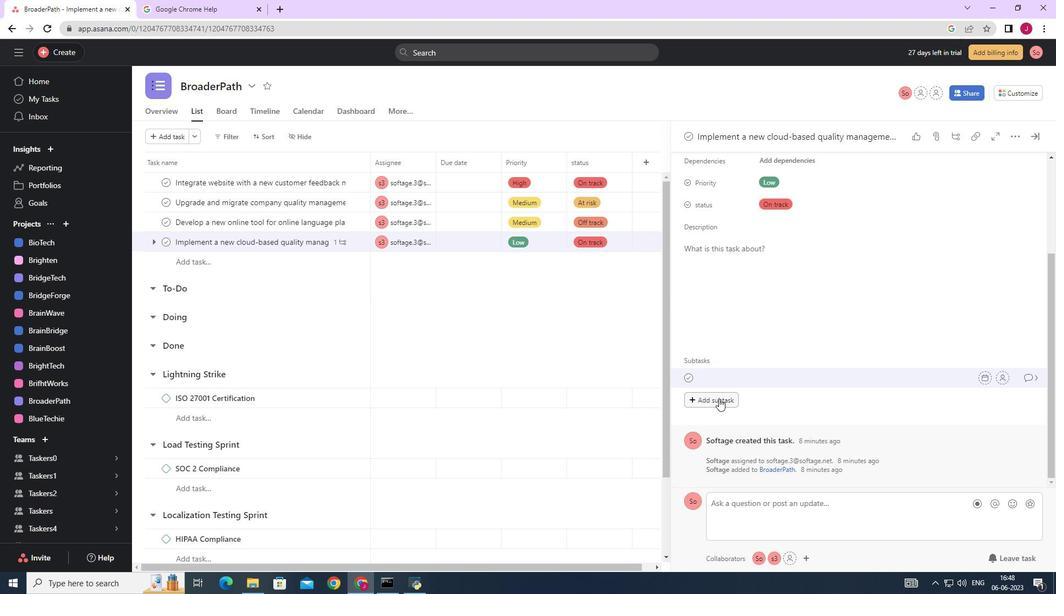 
Action: Key pressed <Key.caps_lock>G<Key.caps_lock>ather<Key.space>and<Key.space><Key.caps_lock>A<Key.caps_lock>nalyse<Key.space><Key.caps_lock>R<Key.caps_lock>equirements<Key.space>
Screenshot: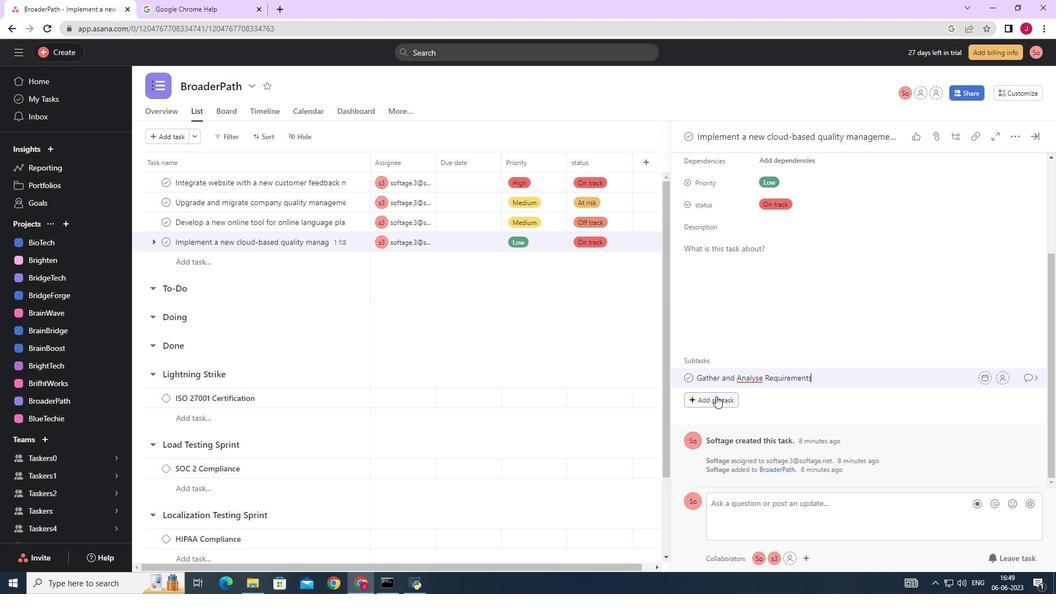 
Action: Mouse moved to (1008, 377)
Screenshot: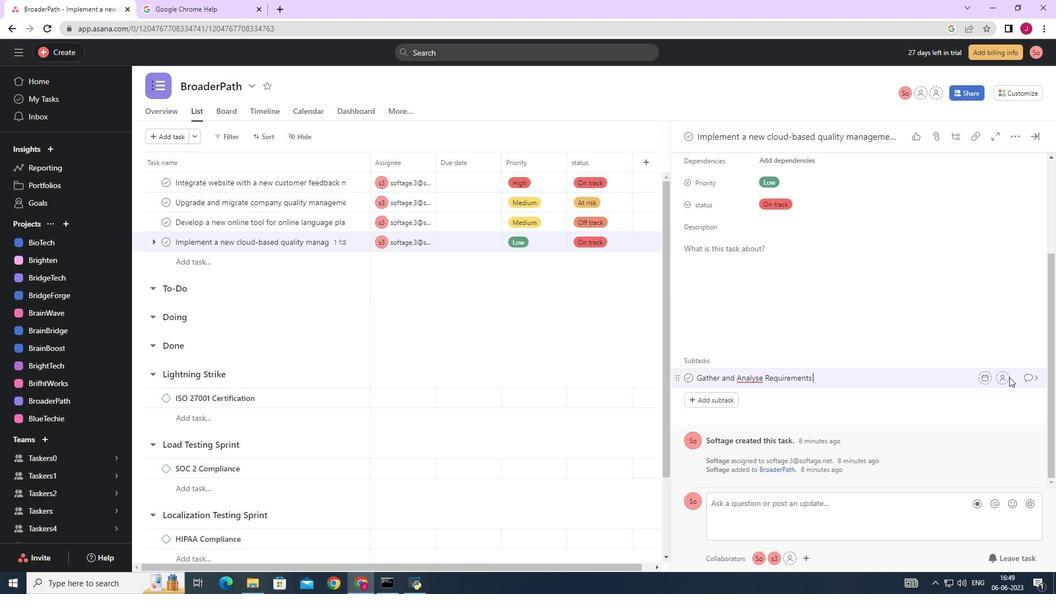
Action: Mouse pressed left at (1008, 377)
Screenshot: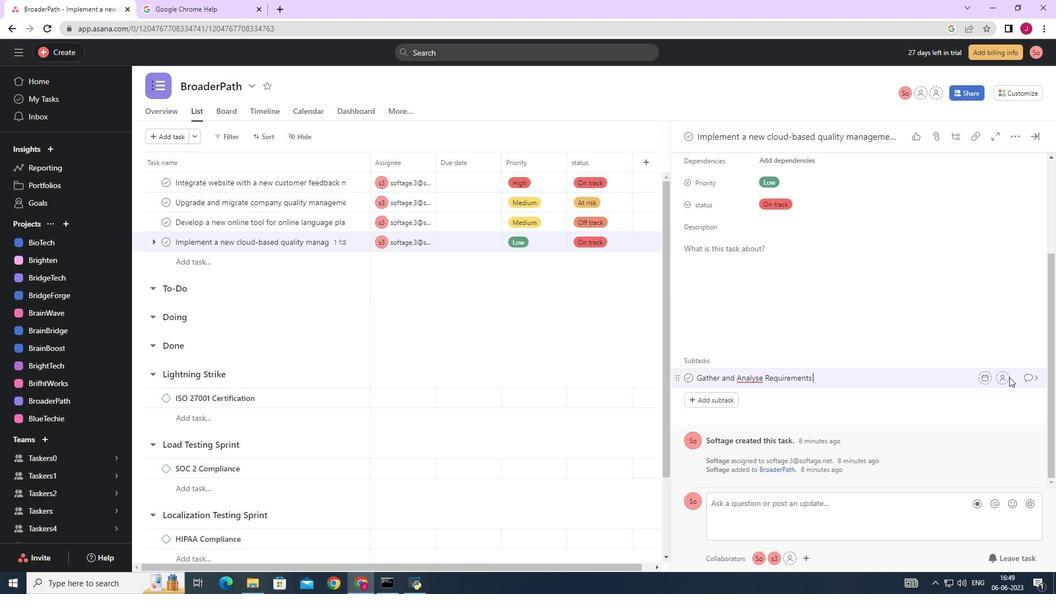 
Action: Mouse moved to (842, 420)
Screenshot: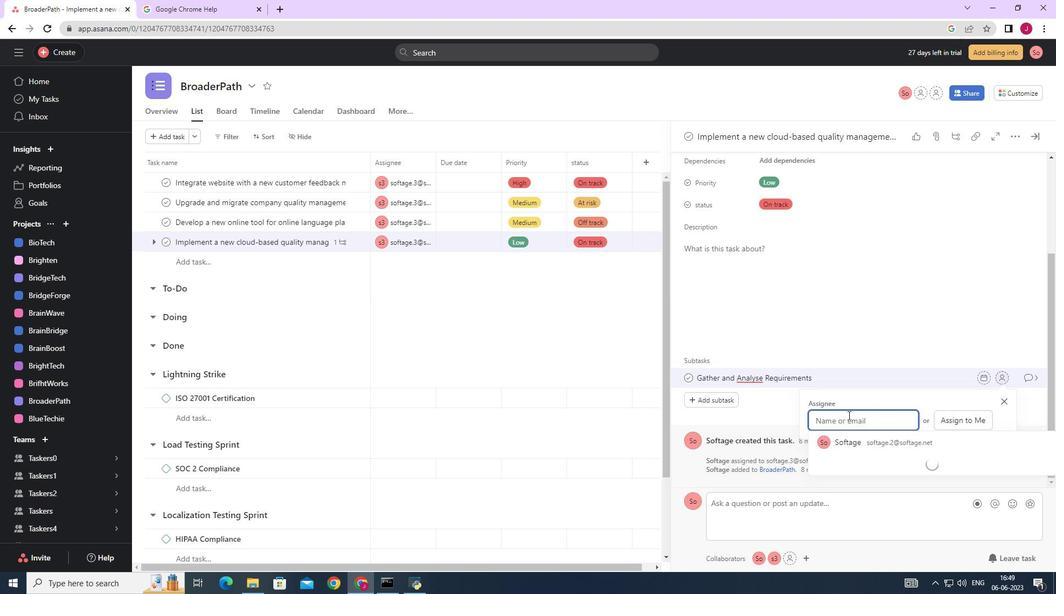 
Action: Key pressed softage.
Screenshot: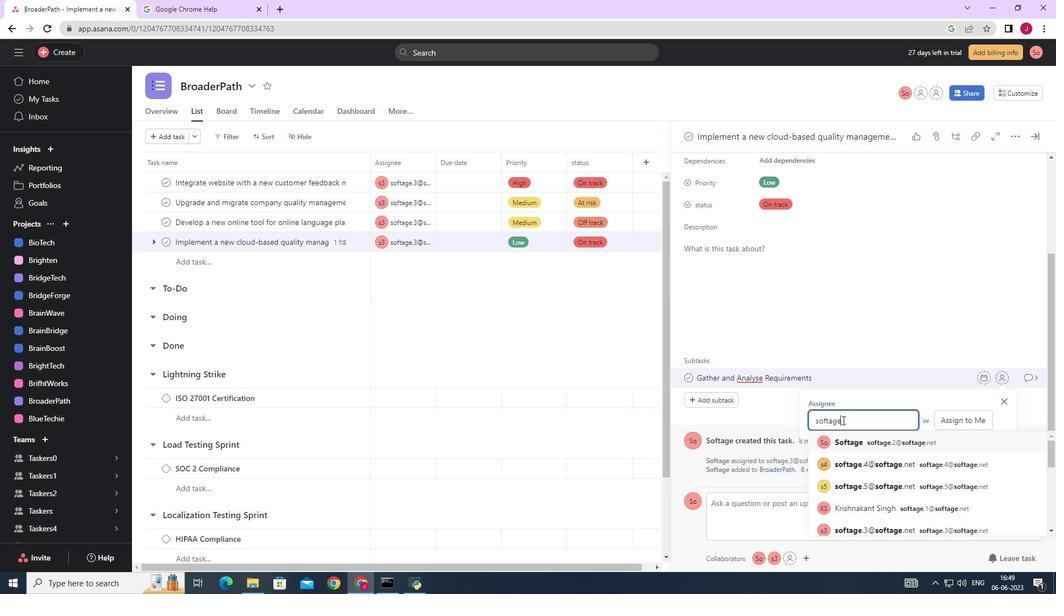 
Action: Mouse moved to (840, 421)
Screenshot: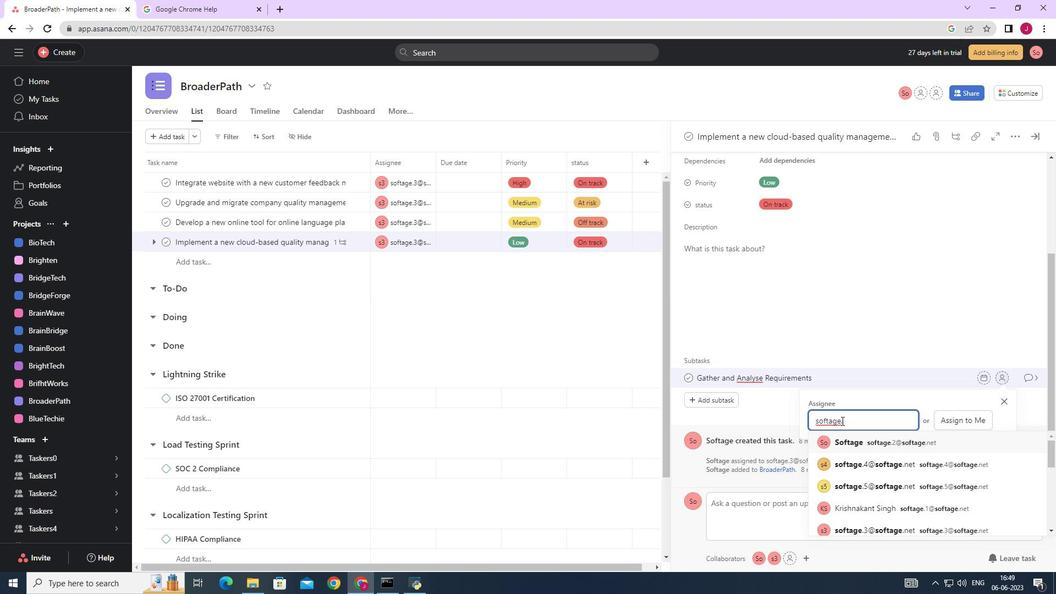 
Action: Key pressed 3
Screenshot: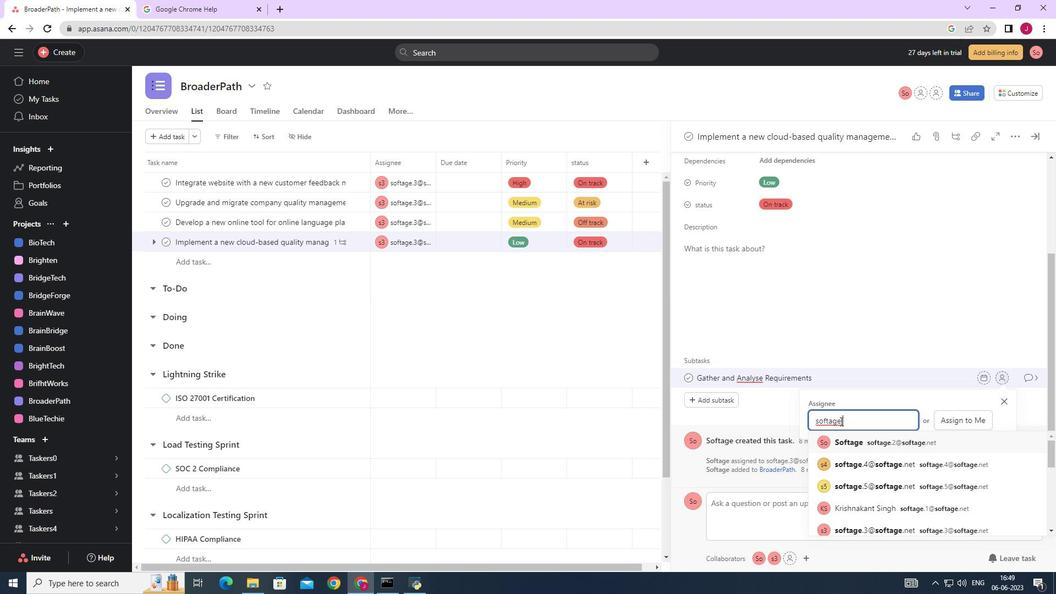 
Action: Mouse moved to (869, 441)
Screenshot: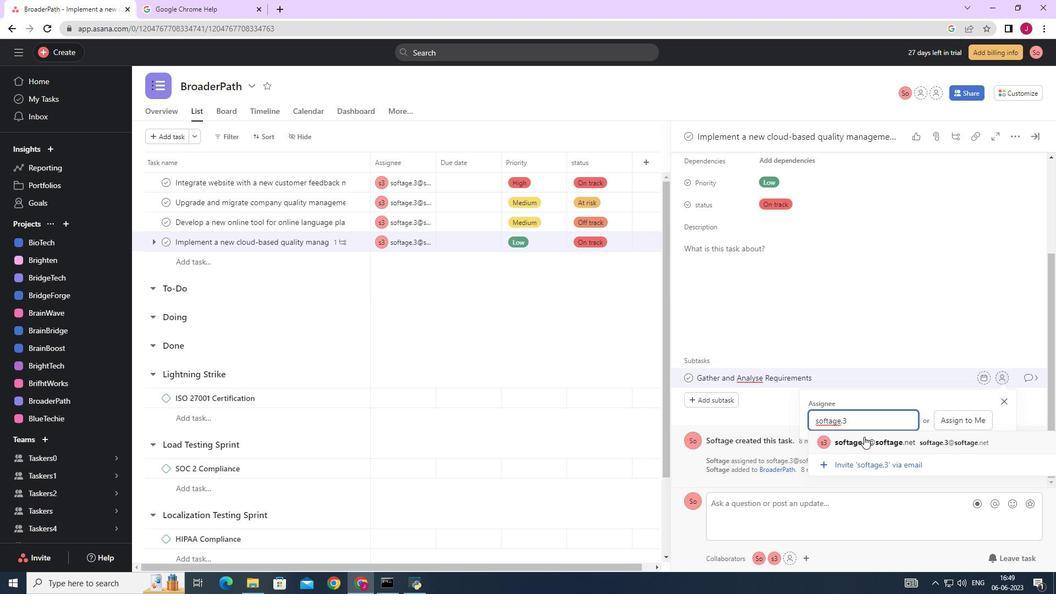
Action: Mouse pressed left at (869, 441)
Screenshot: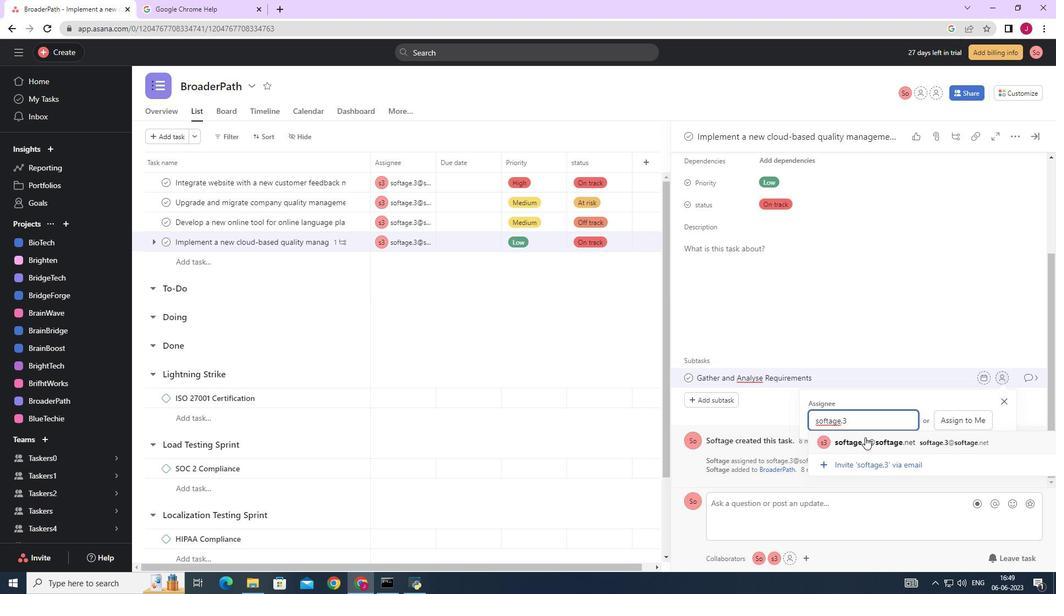 
Action: Mouse moved to (1023, 377)
Screenshot: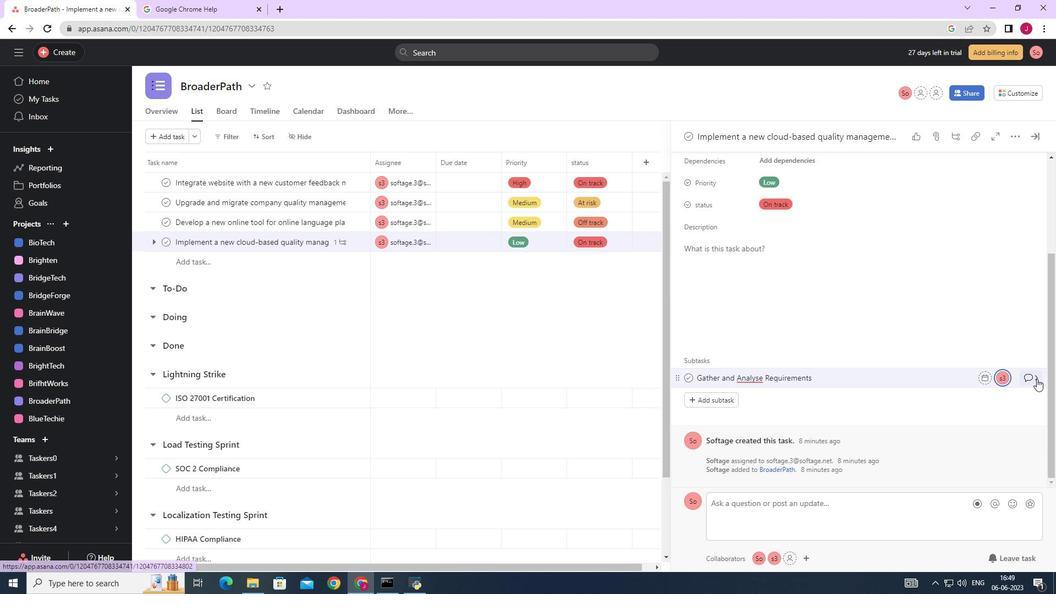 
Action: Mouse pressed left at (1023, 377)
Screenshot: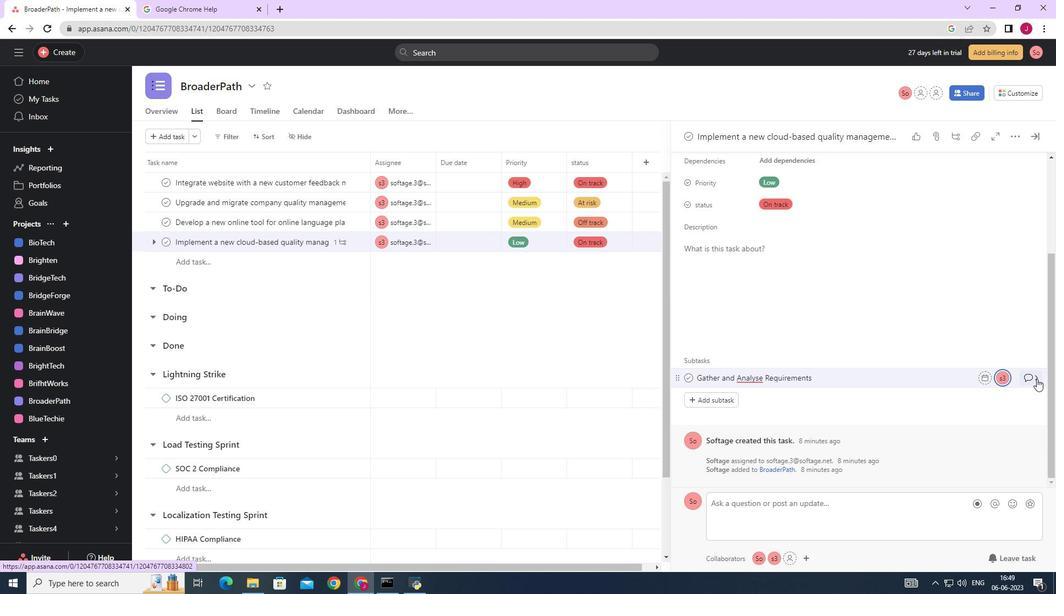 
Action: Mouse moved to (730, 293)
Screenshot: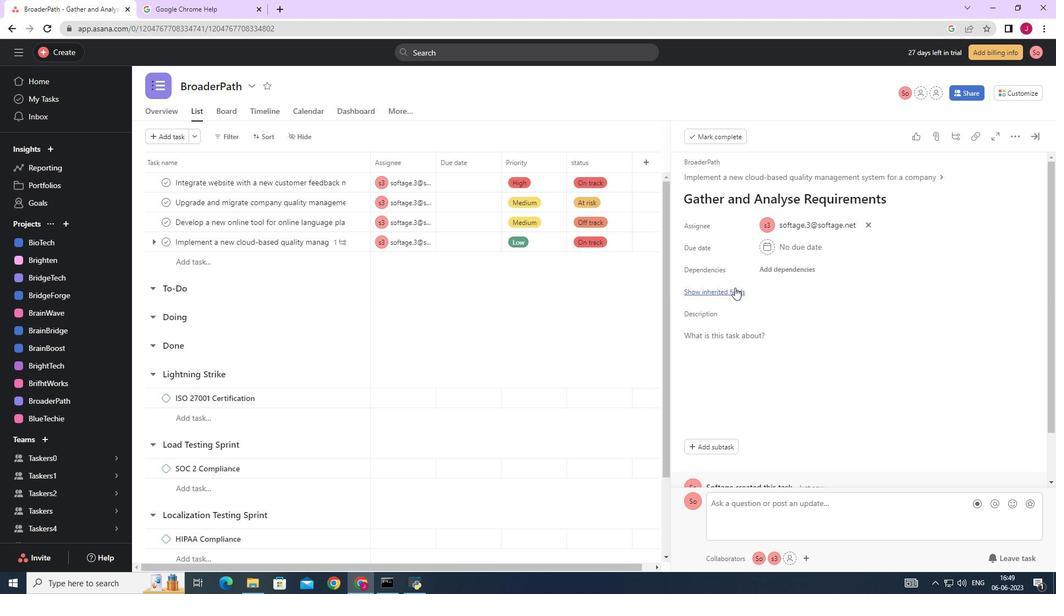 
Action: Mouse pressed left at (730, 293)
Screenshot: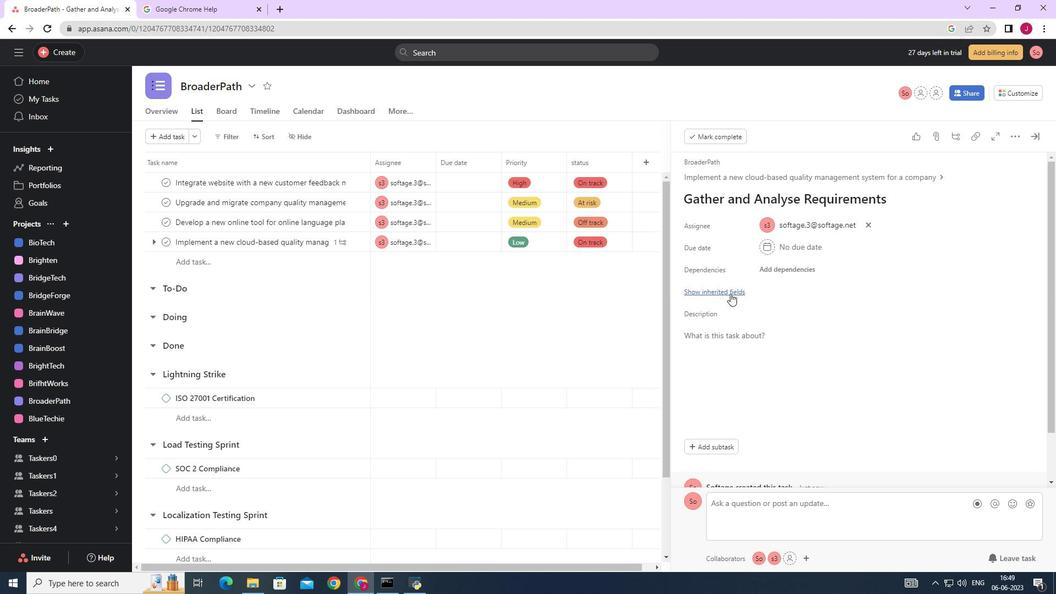 
Action: Mouse moved to (775, 310)
Screenshot: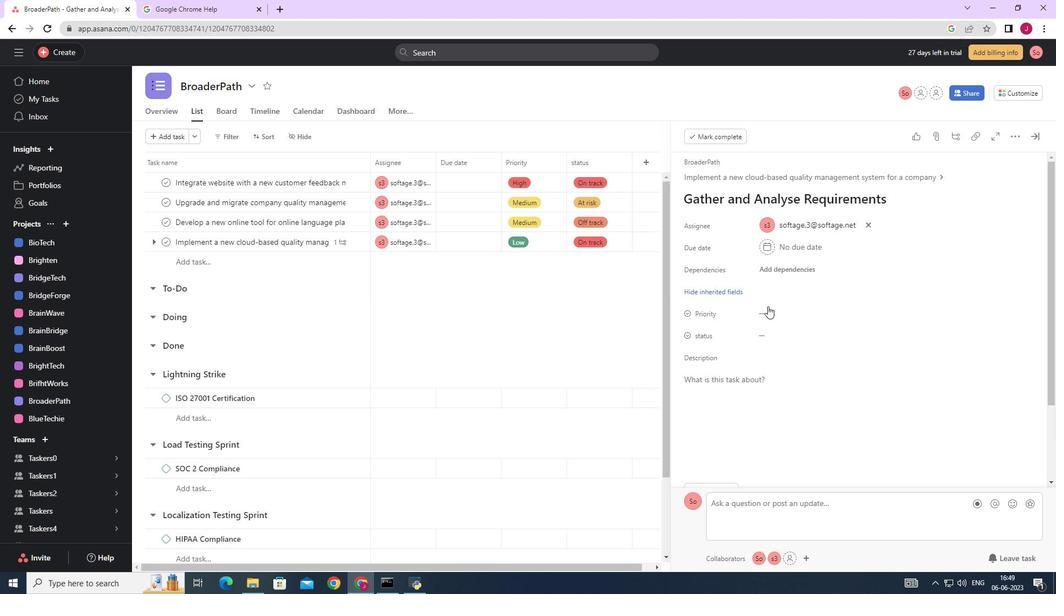 
Action: Mouse pressed left at (775, 310)
Screenshot: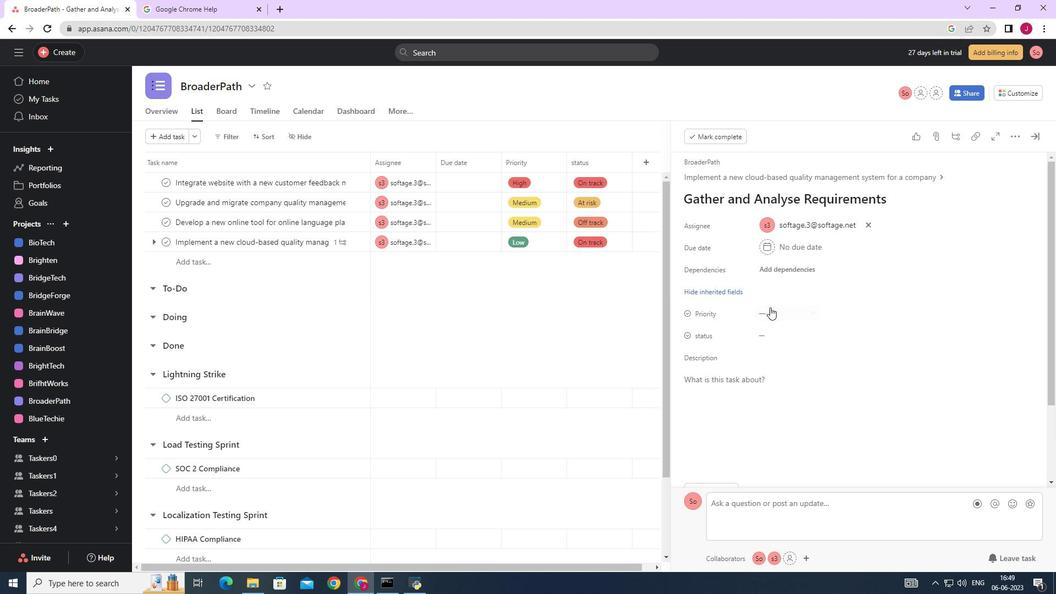 
Action: Mouse moved to (784, 348)
Screenshot: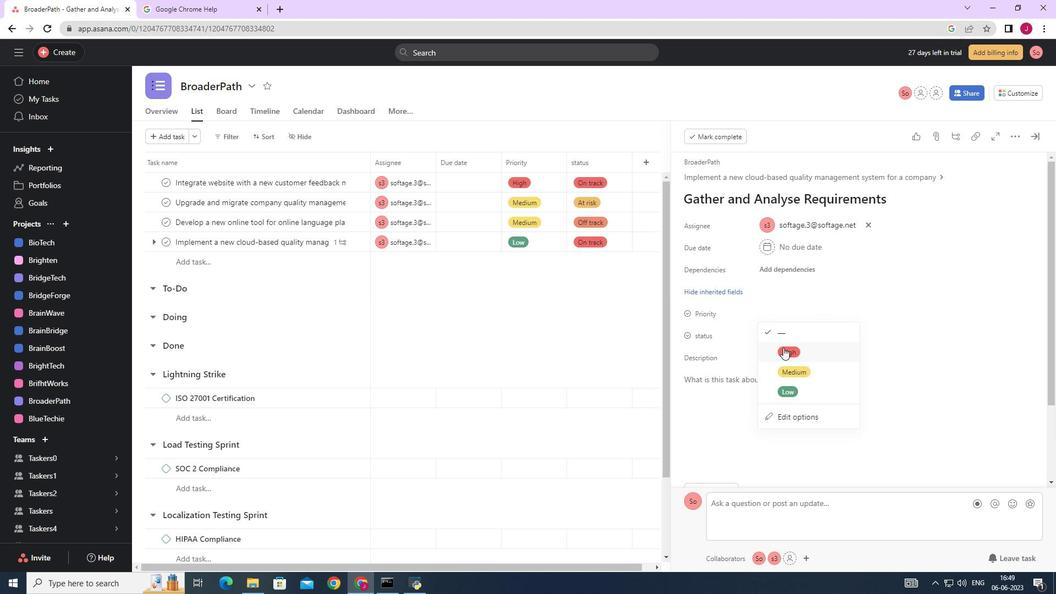 
Action: Mouse pressed left at (784, 348)
Screenshot: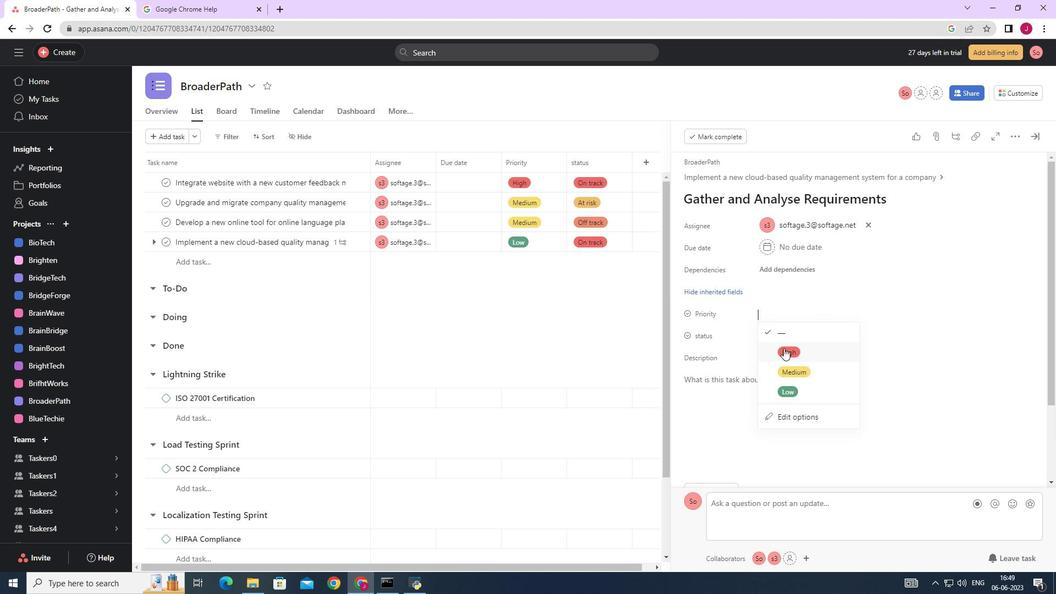 
Action: Mouse moved to (773, 337)
Screenshot: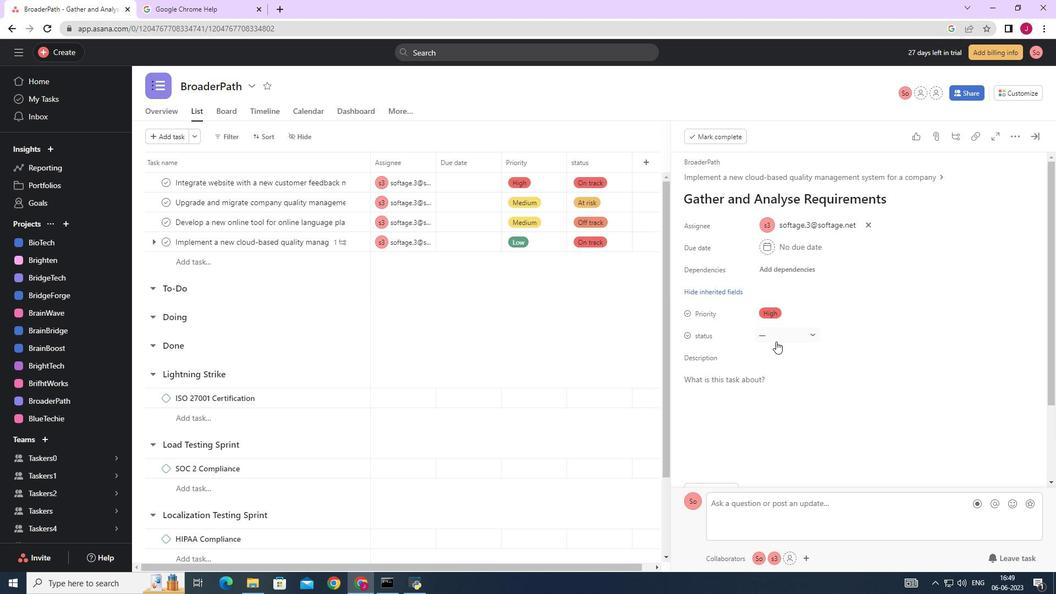 
Action: Mouse pressed left at (773, 337)
Screenshot: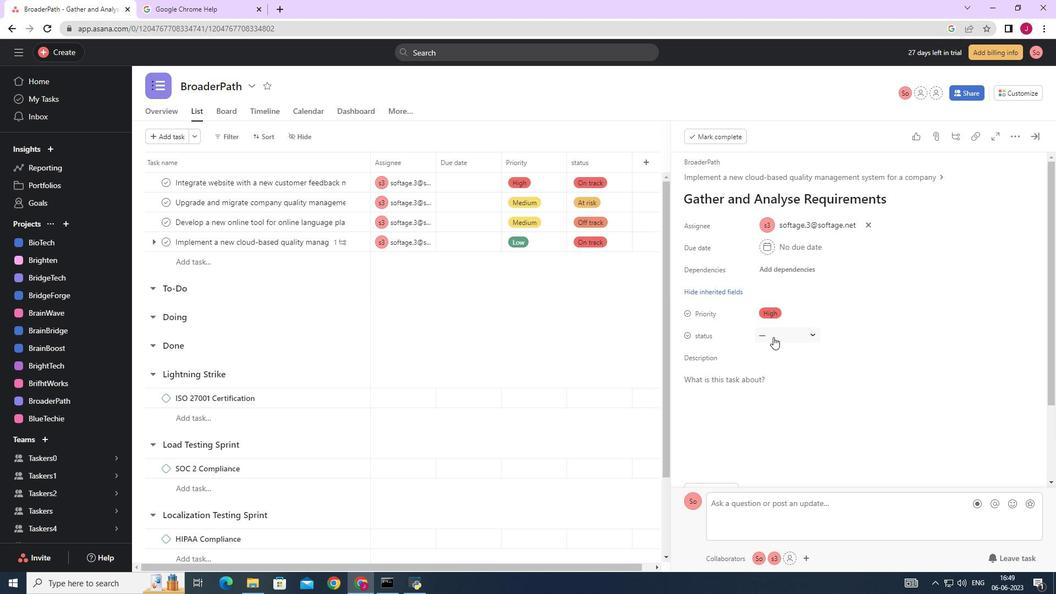
Action: Mouse moved to (789, 393)
Screenshot: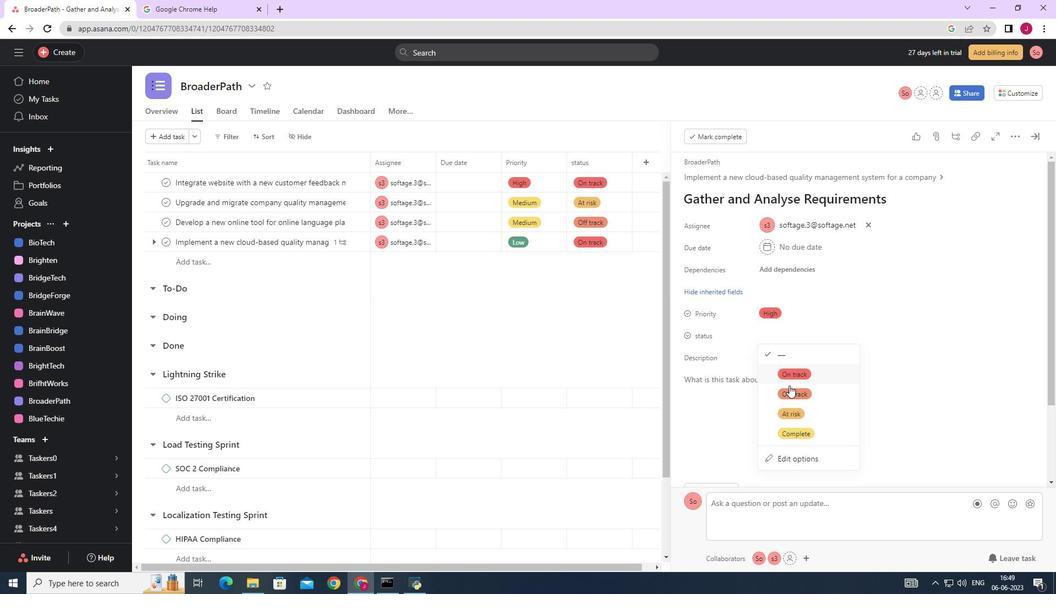 
Action: Mouse pressed left at (789, 393)
Screenshot: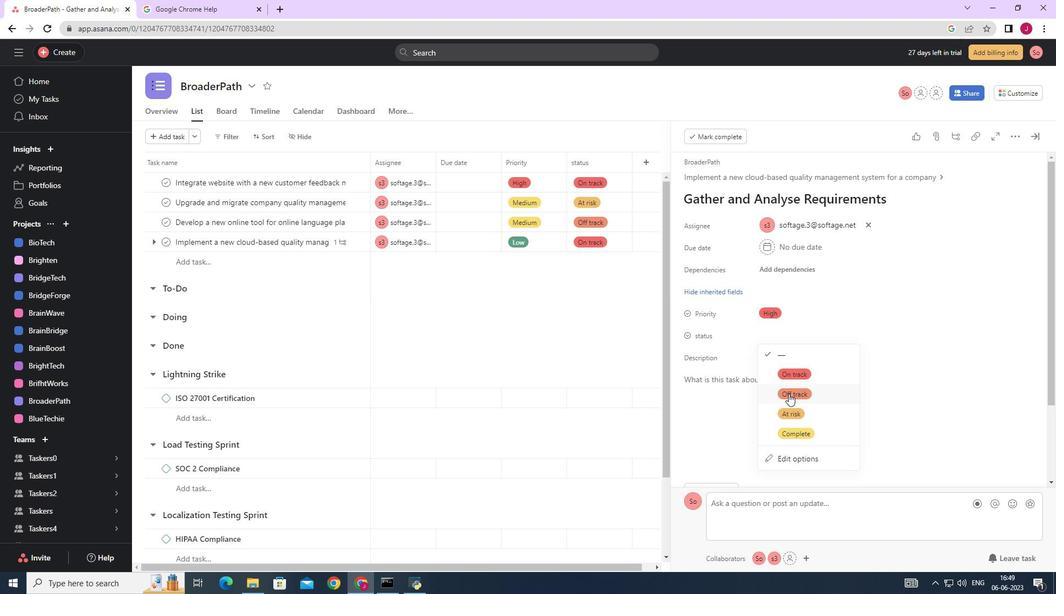 
Action: Mouse moved to (1034, 134)
Screenshot: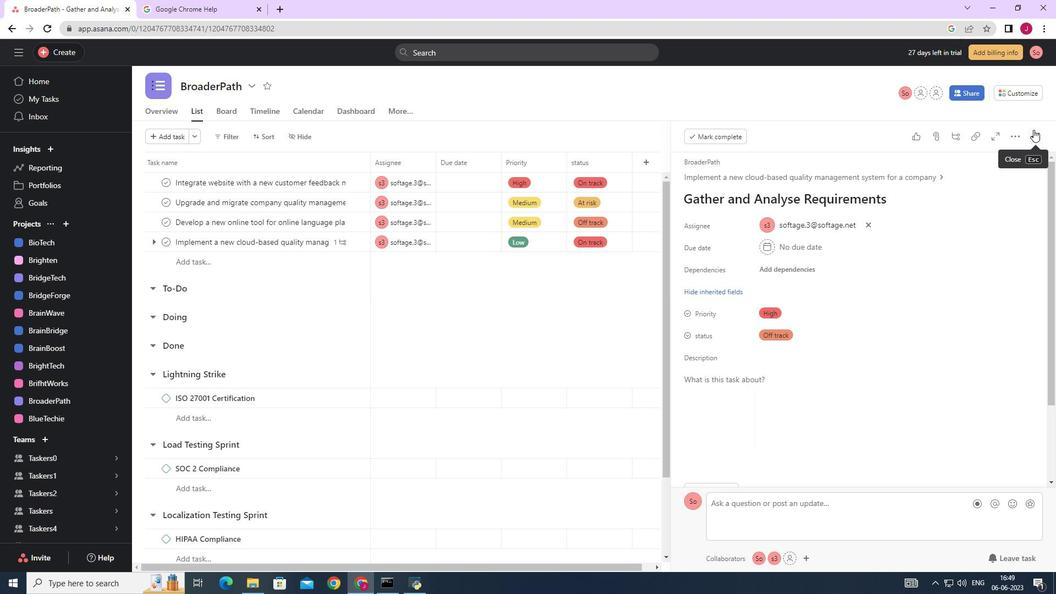 
Action: Mouse pressed left at (1034, 134)
Screenshot: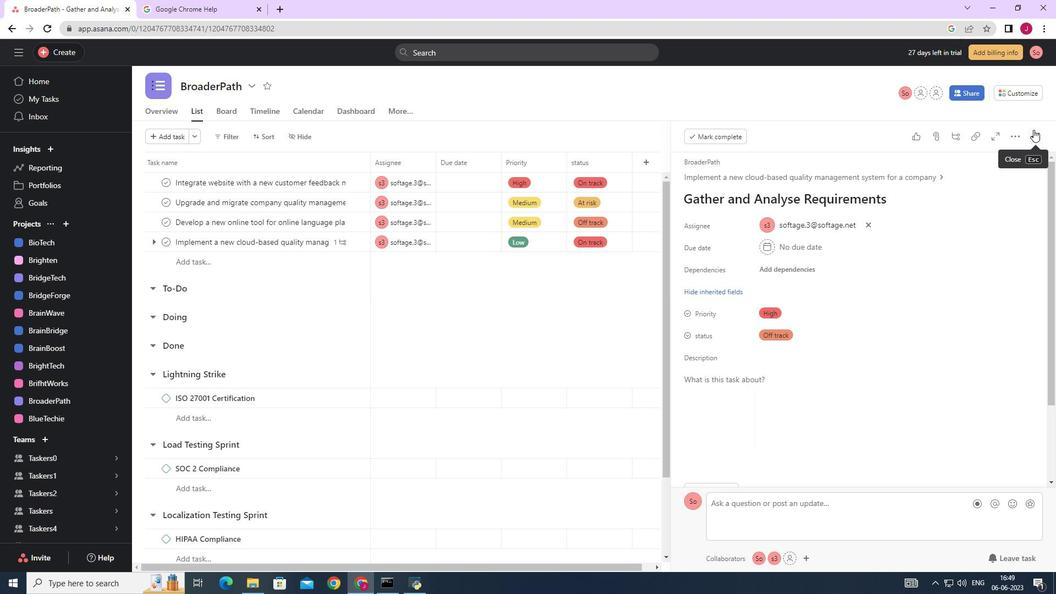 
